 Task: Create a due date automation trigger when advanced on, on the wednesday after a card is due add fields without custom field "Resume" set to a number greater than 1 and greater than 10 at 11:00 AM.
Action: Mouse moved to (1382, 98)
Screenshot: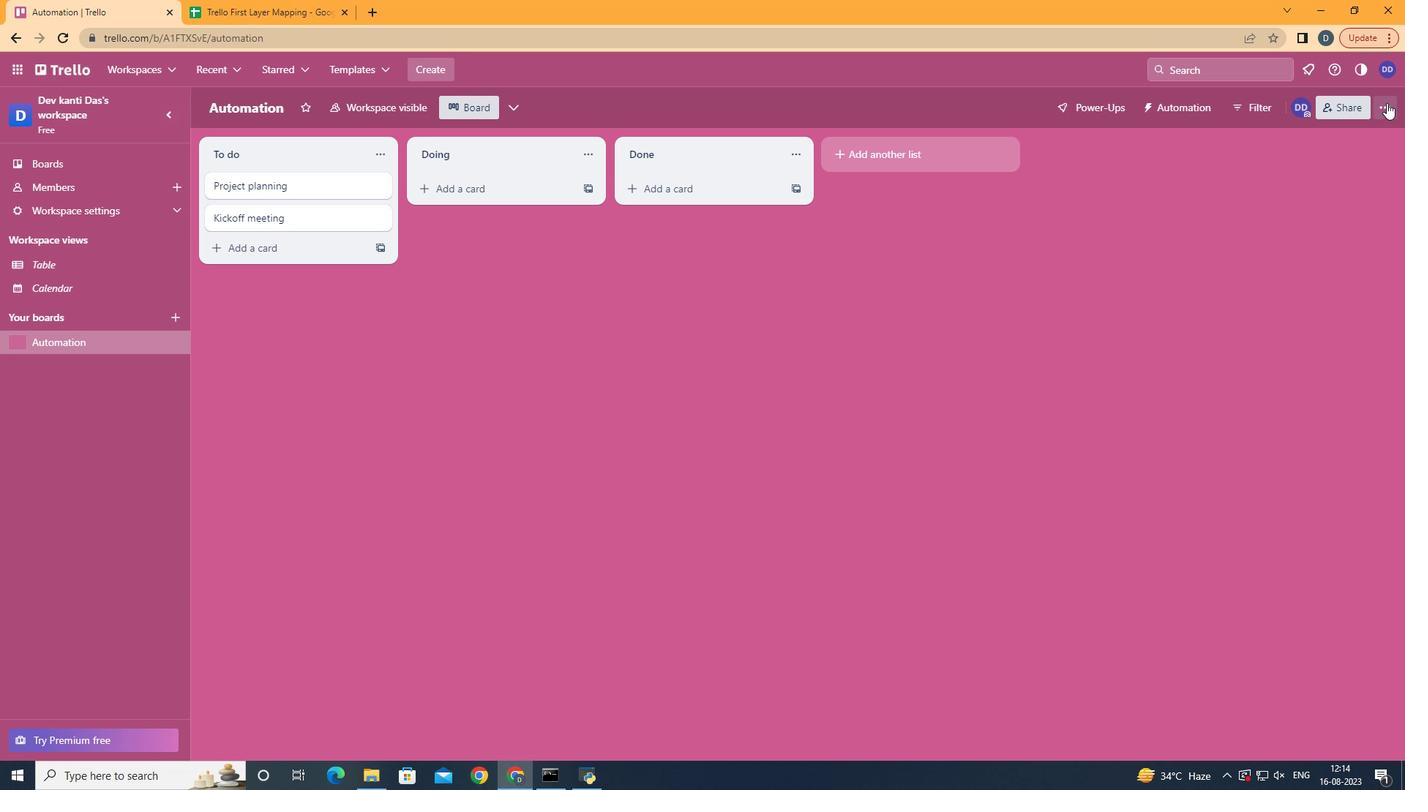 
Action: Mouse pressed left at (1382, 98)
Screenshot: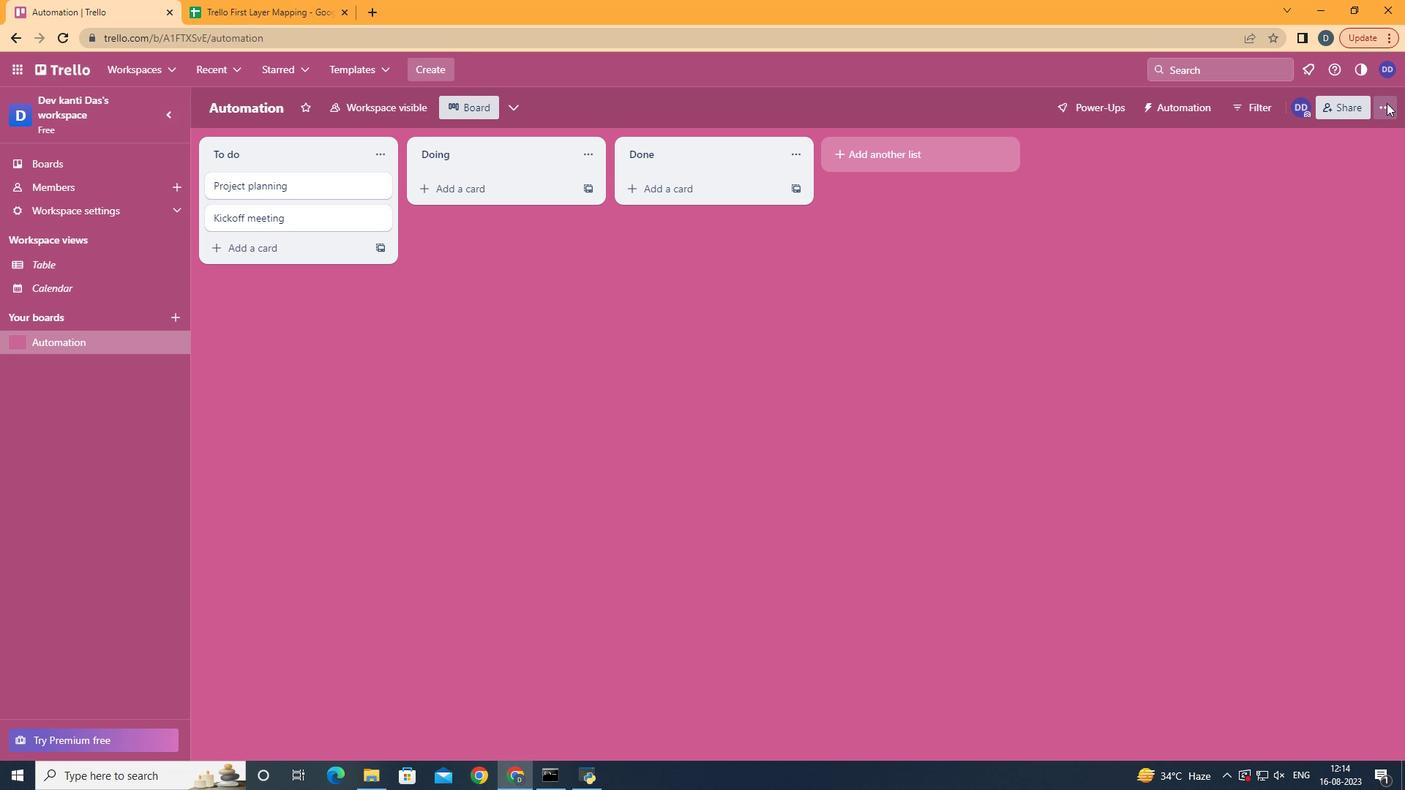
Action: Mouse moved to (1302, 298)
Screenshot: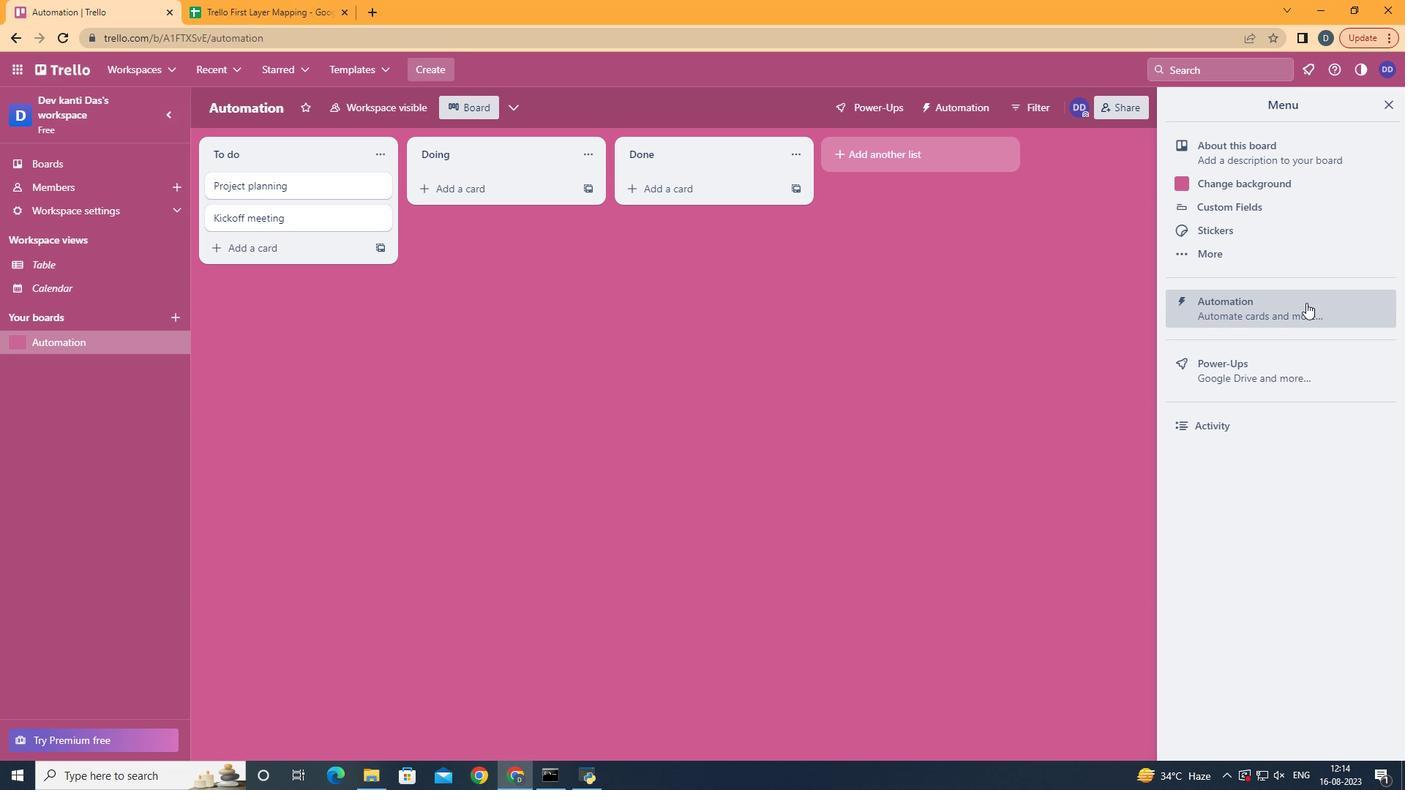 
Action: Mouse pressed left at (1302, 298)
Screenshot: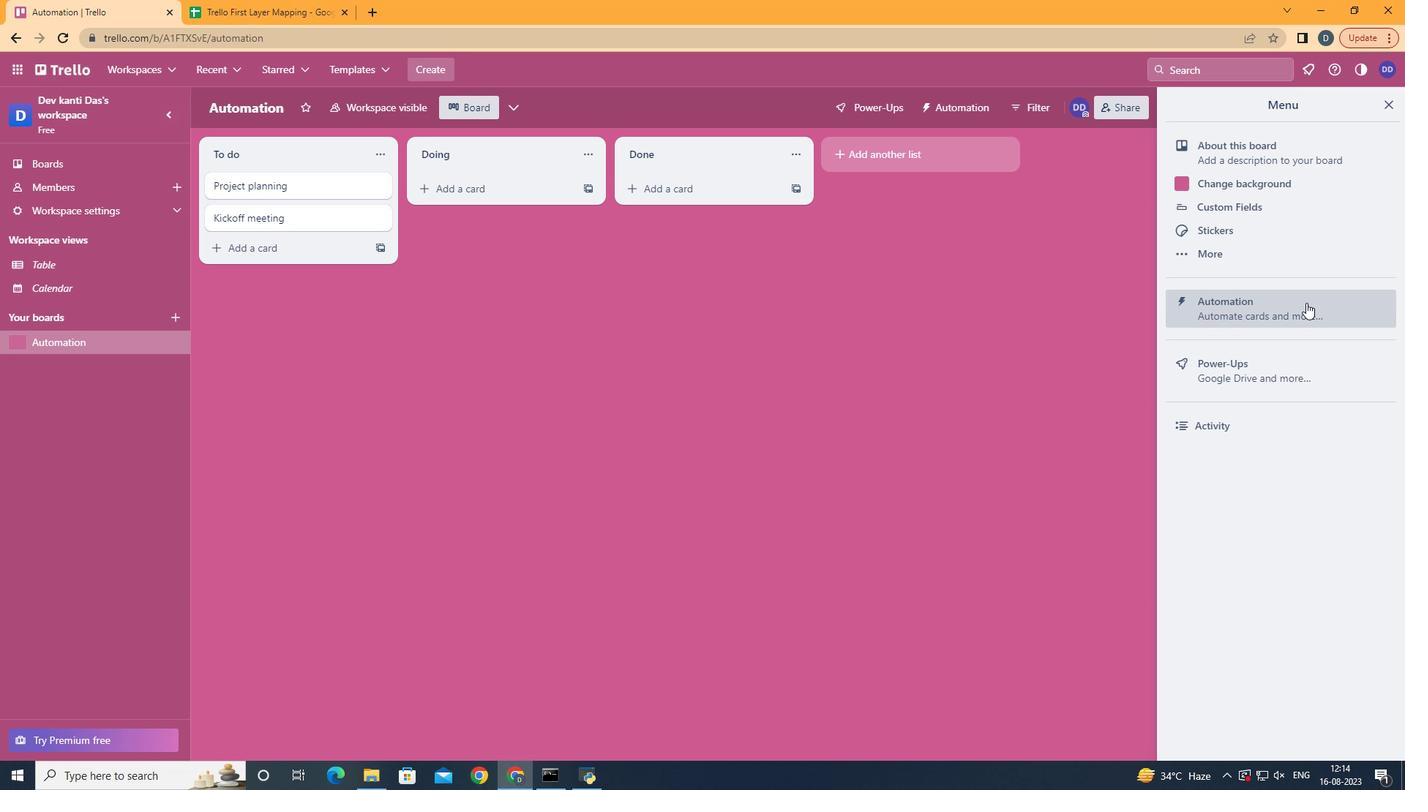 
Action: Mouse moved to (256, 285)
Screenshot: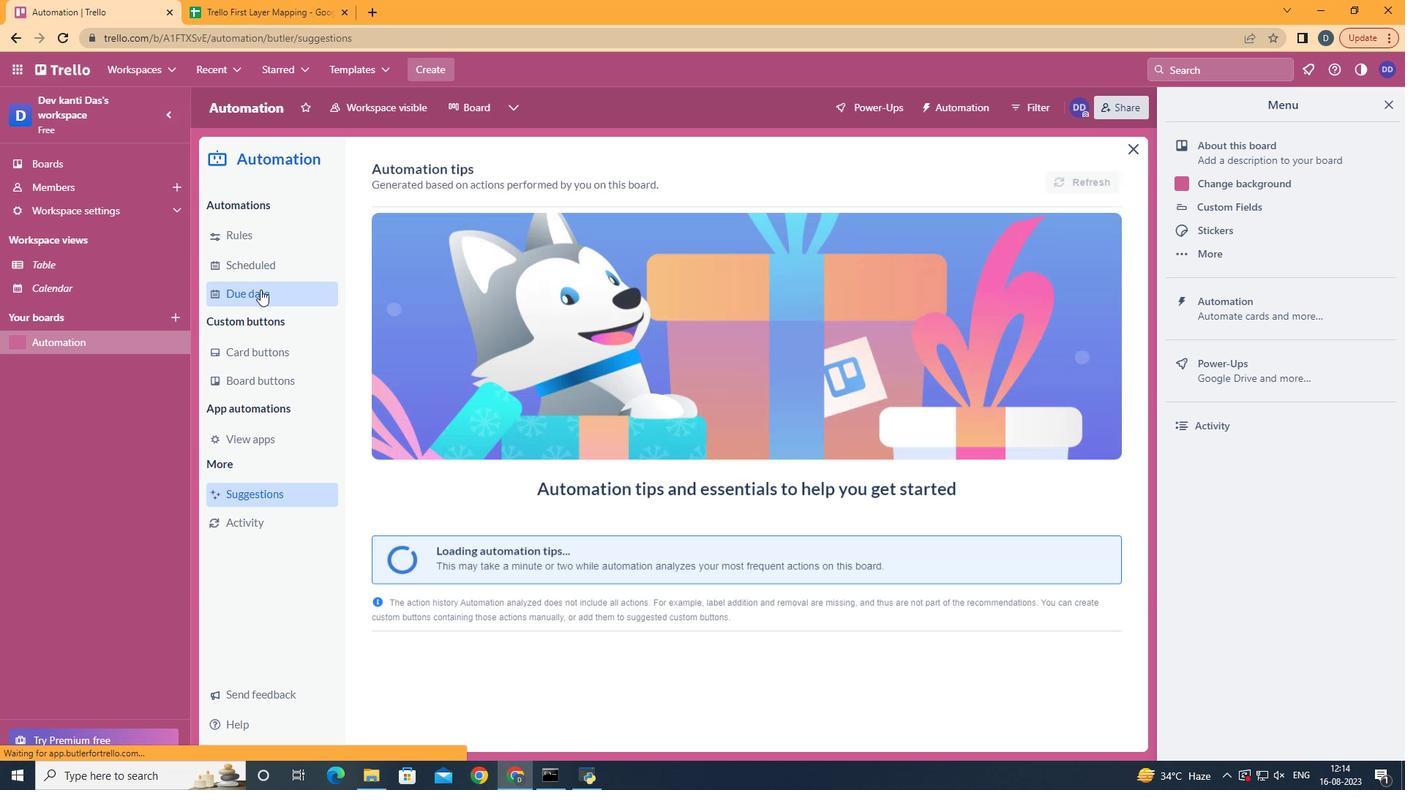 
Action: Mouse pressed left at (256, 285)
Screenshot: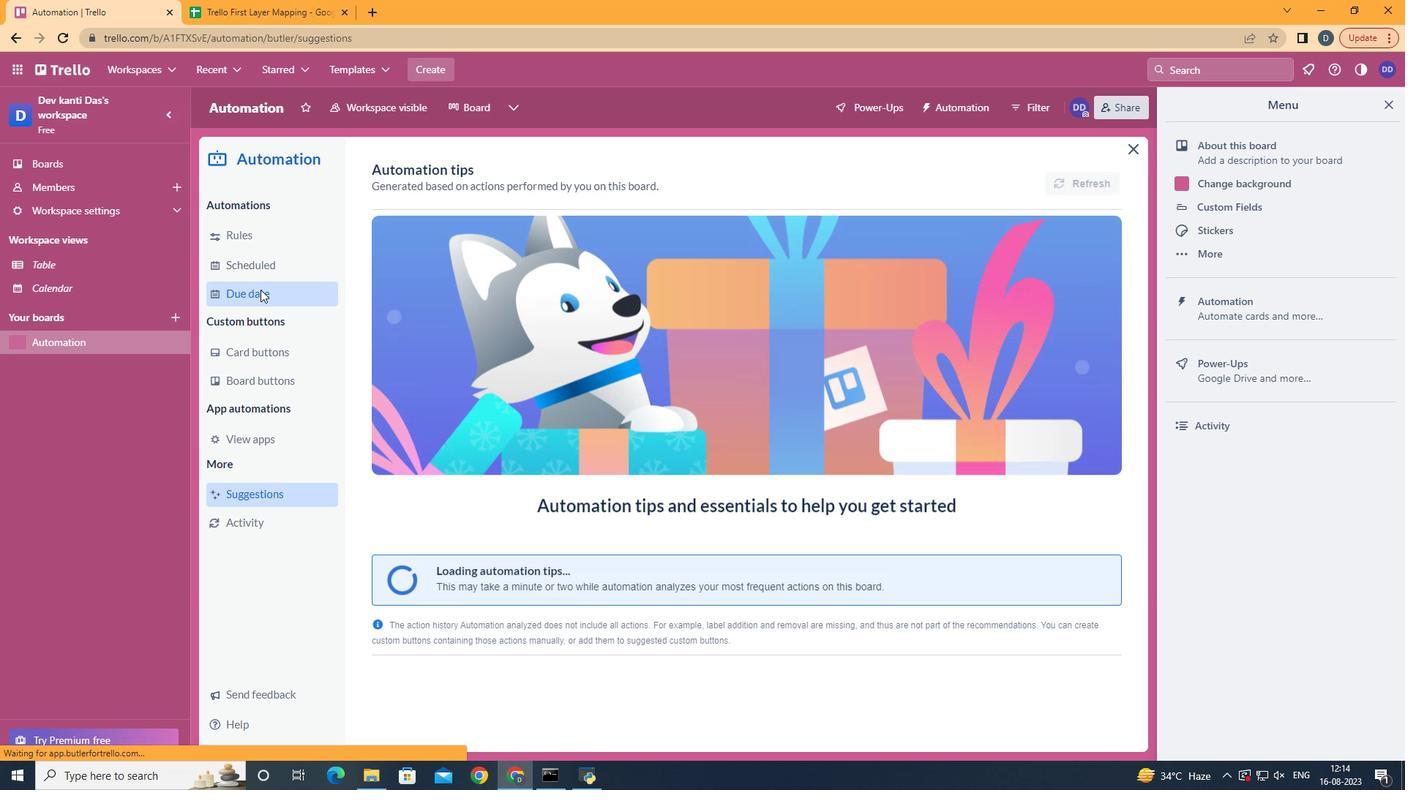 
Action: Mouse moved to (1028, 165)
Screenshot: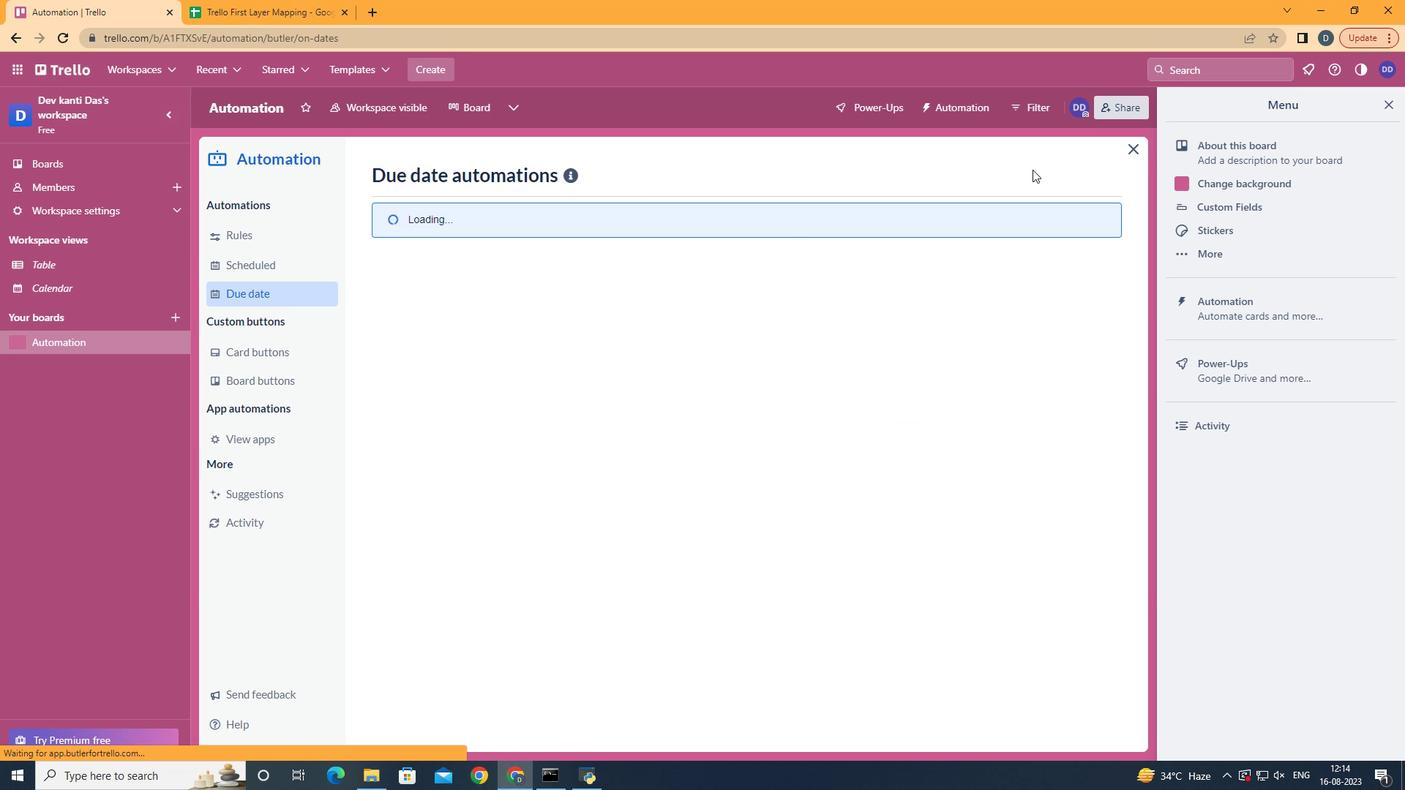 
Action: Mouse pressed left at (1028, 165)
Screenshot: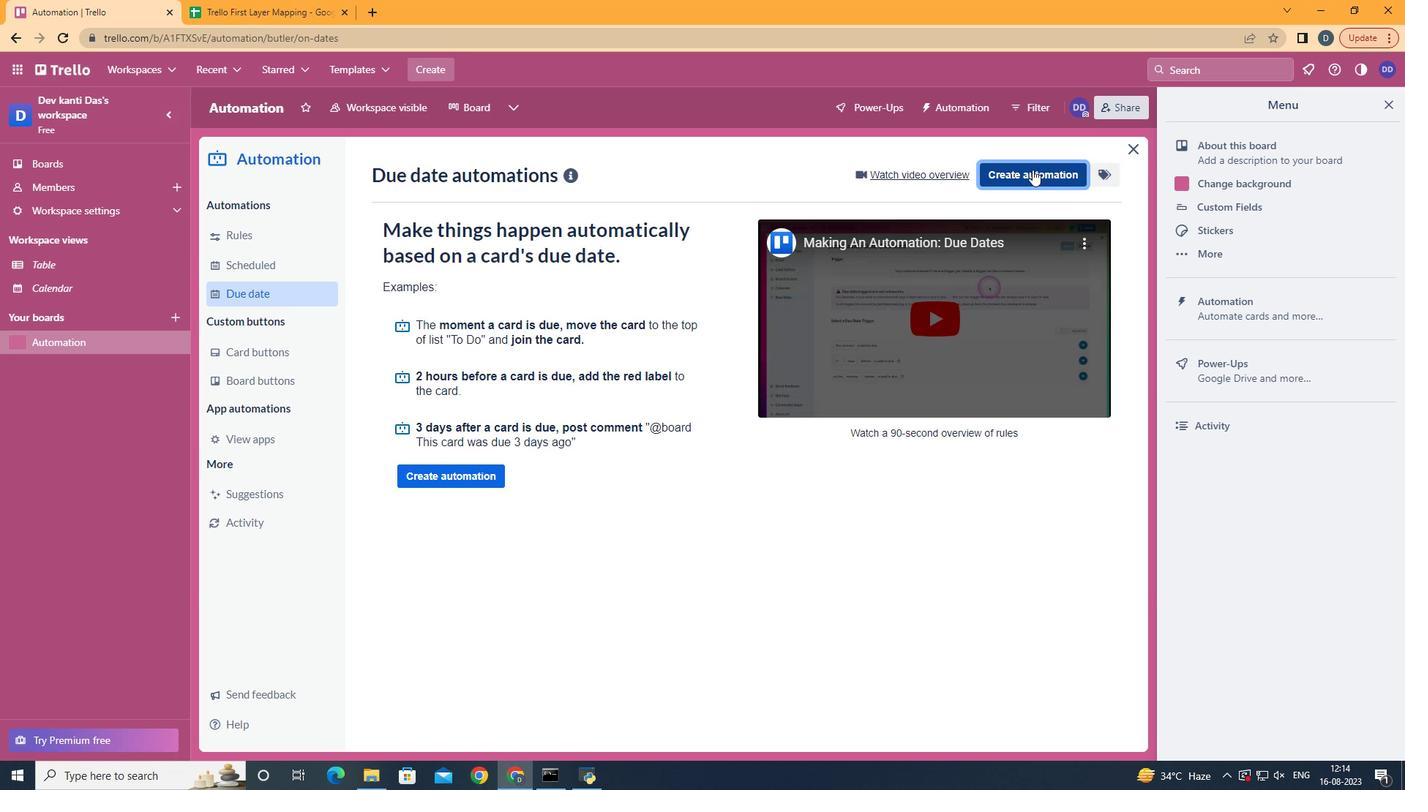 
Action: Mouse moved to (730, 321)
Screenshot: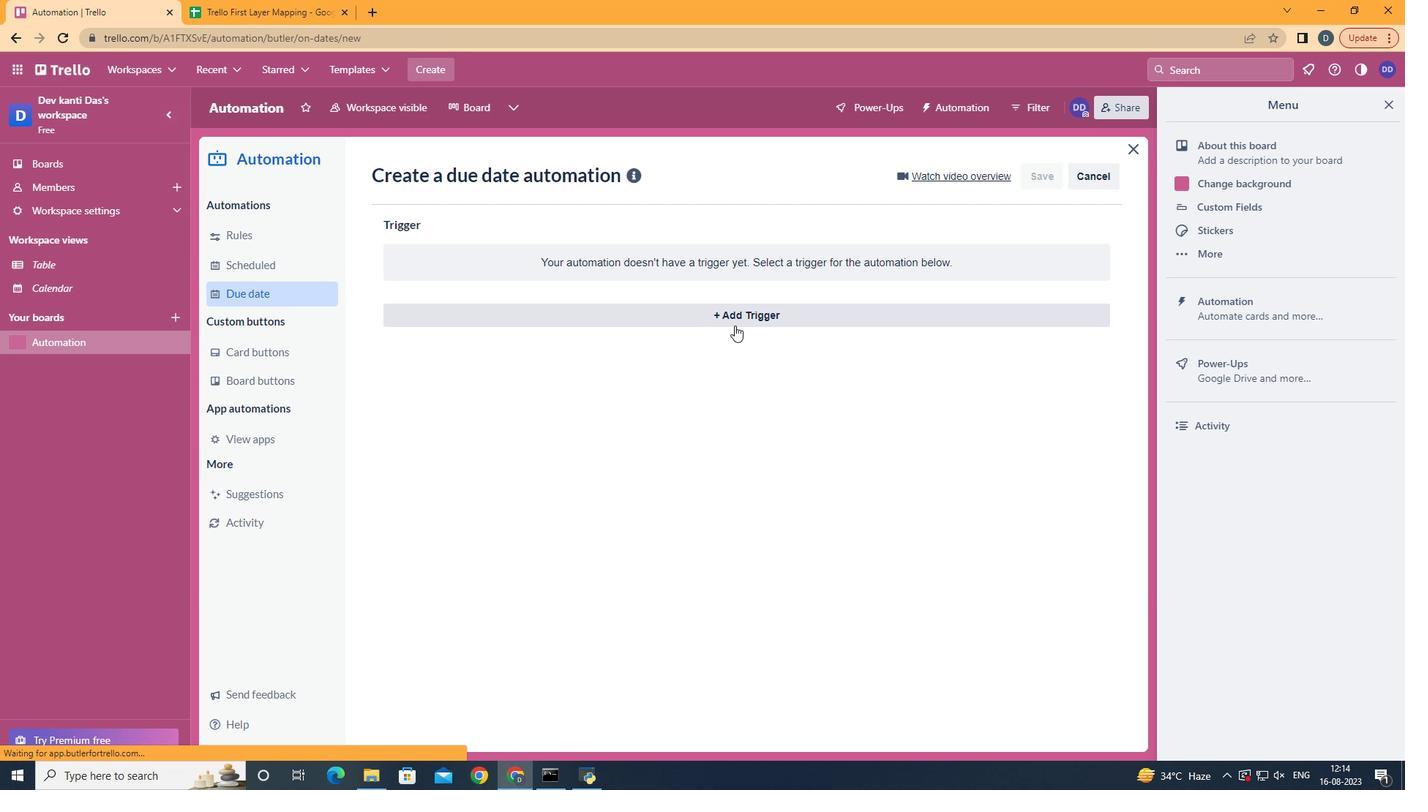 
Action: Mouse pressed left at (730, 321)
Screenshot: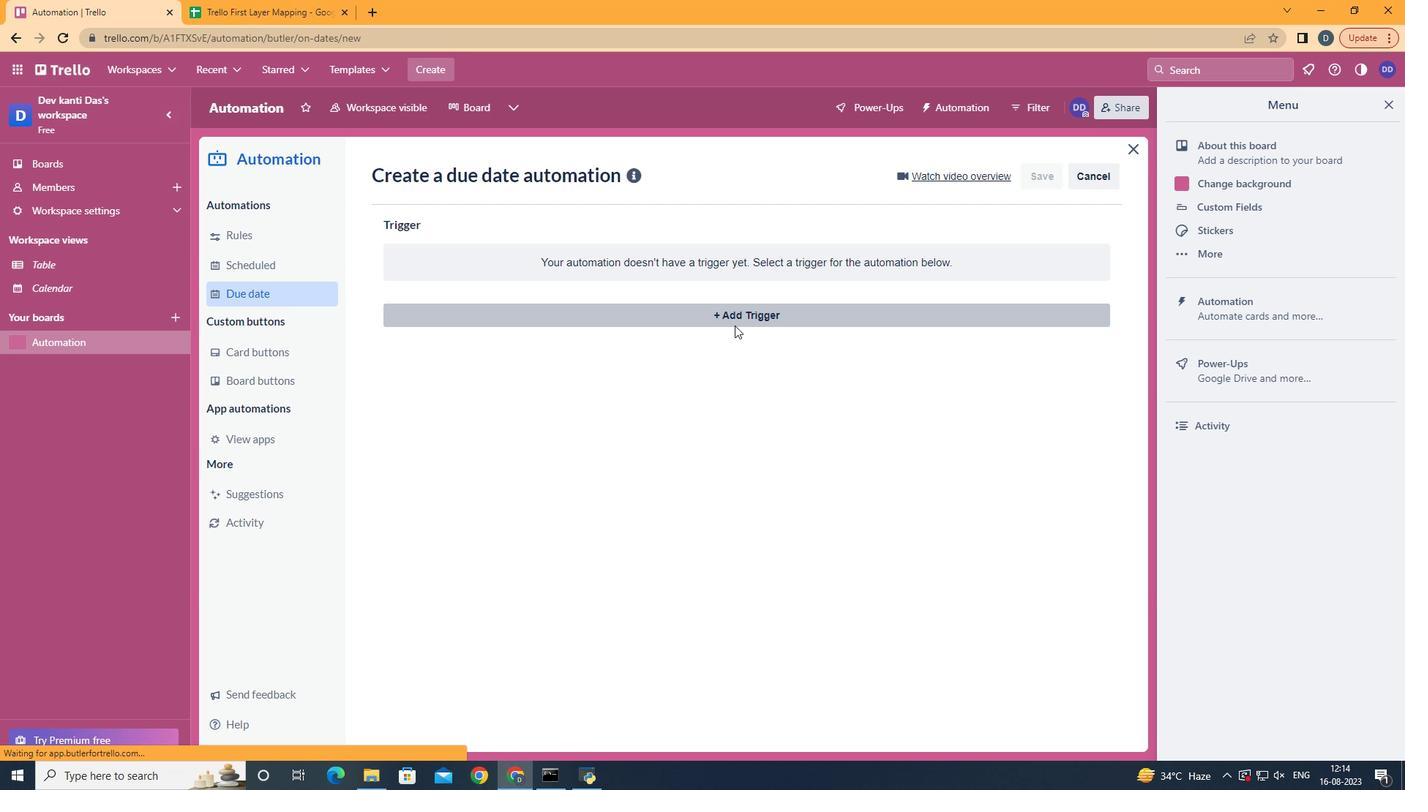 
Action: Mouse moved to (488, 439)
Screenshot: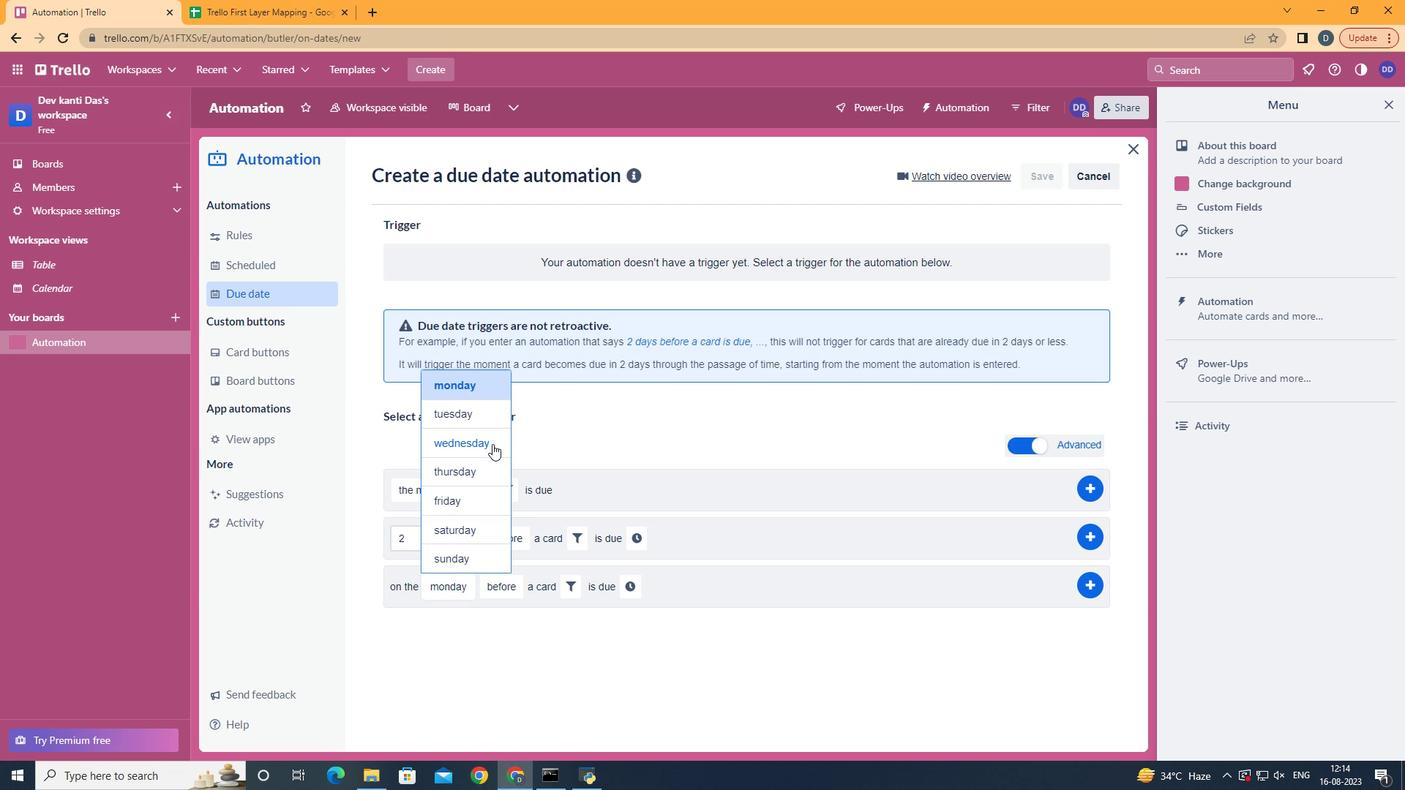 
Action: Mouse pressed left at (488, 439)
Screenshot: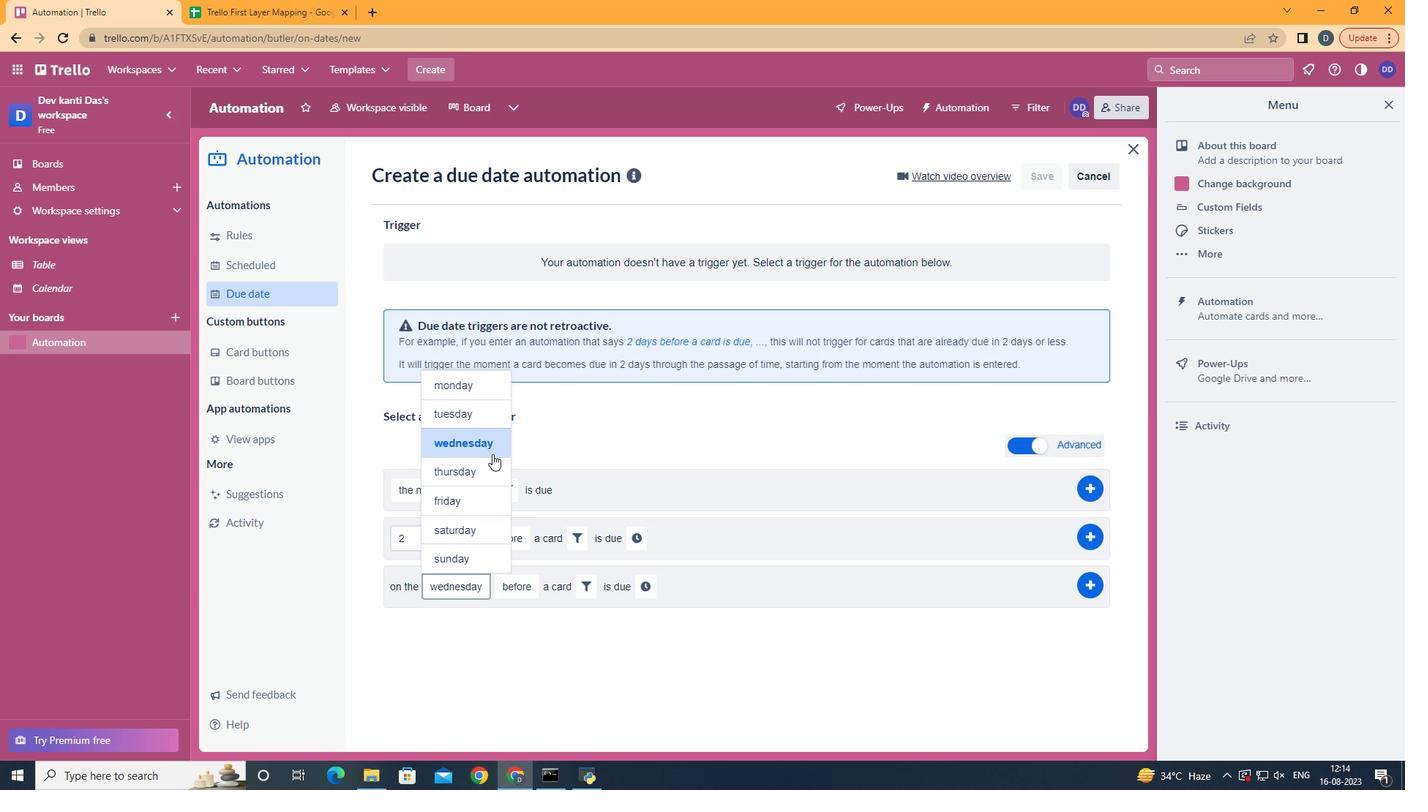 
Action: Mouse moved to (551, 630)
Screenshot: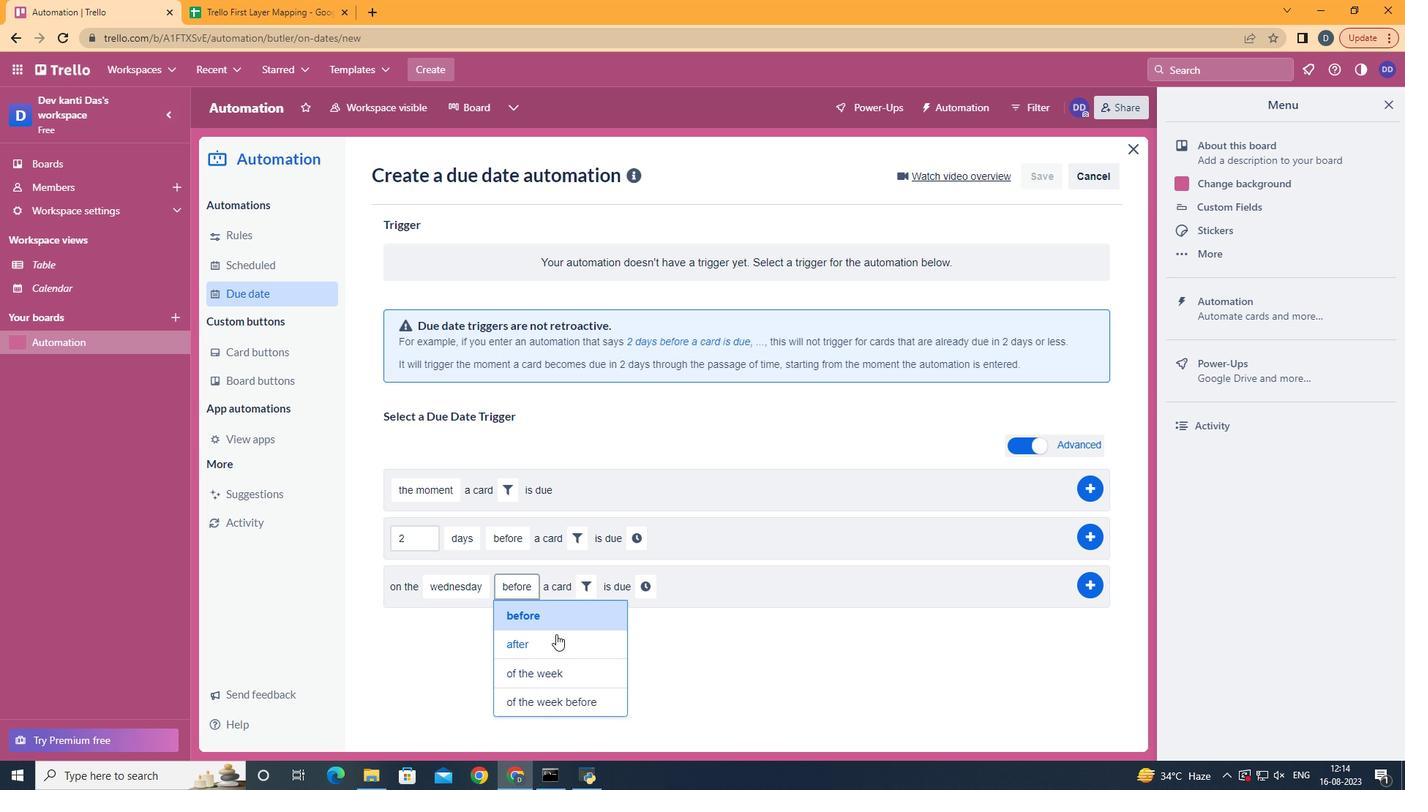 
Action: Mouse pressed left at (551, 630)
Screenshot: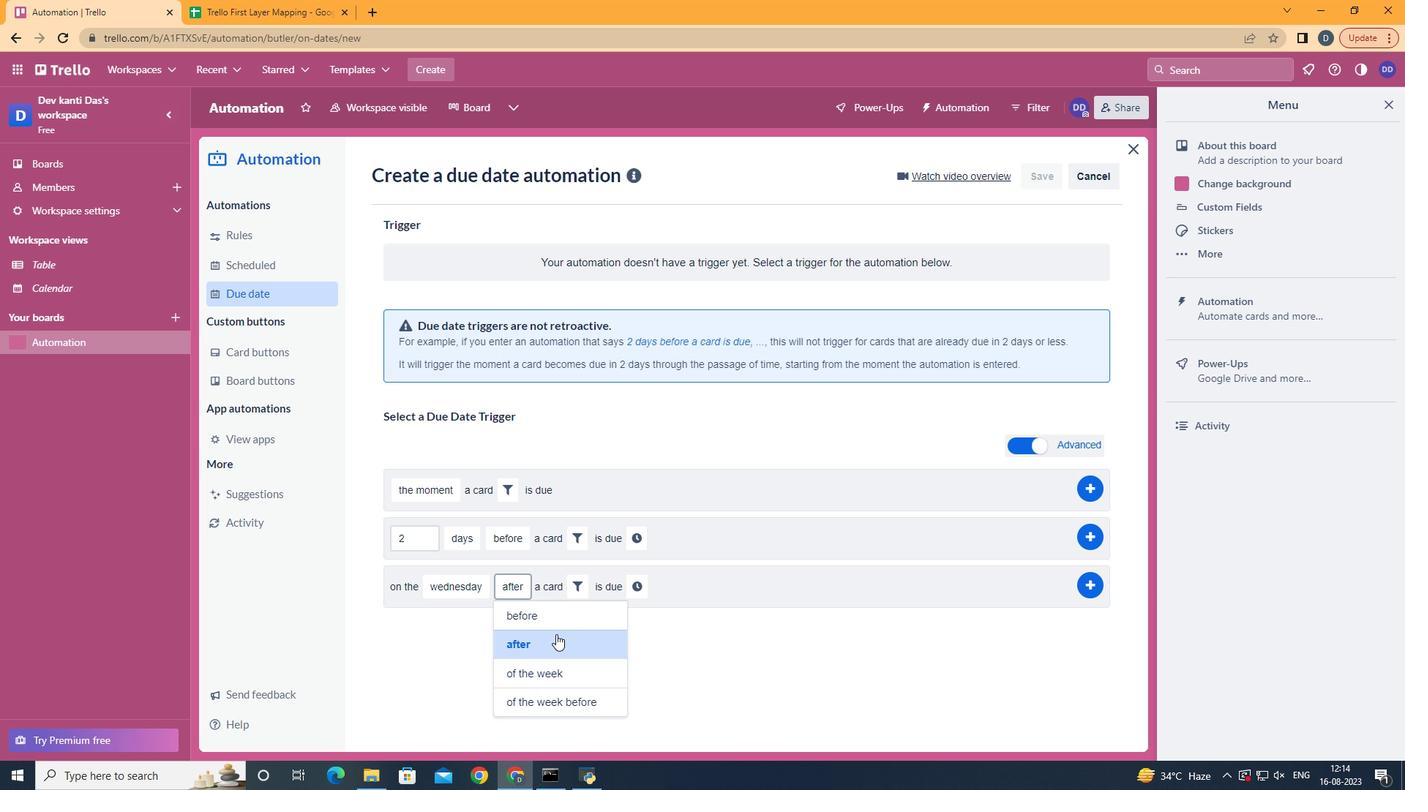 
Action: Mouse moved to (572, 584)
Screenshot: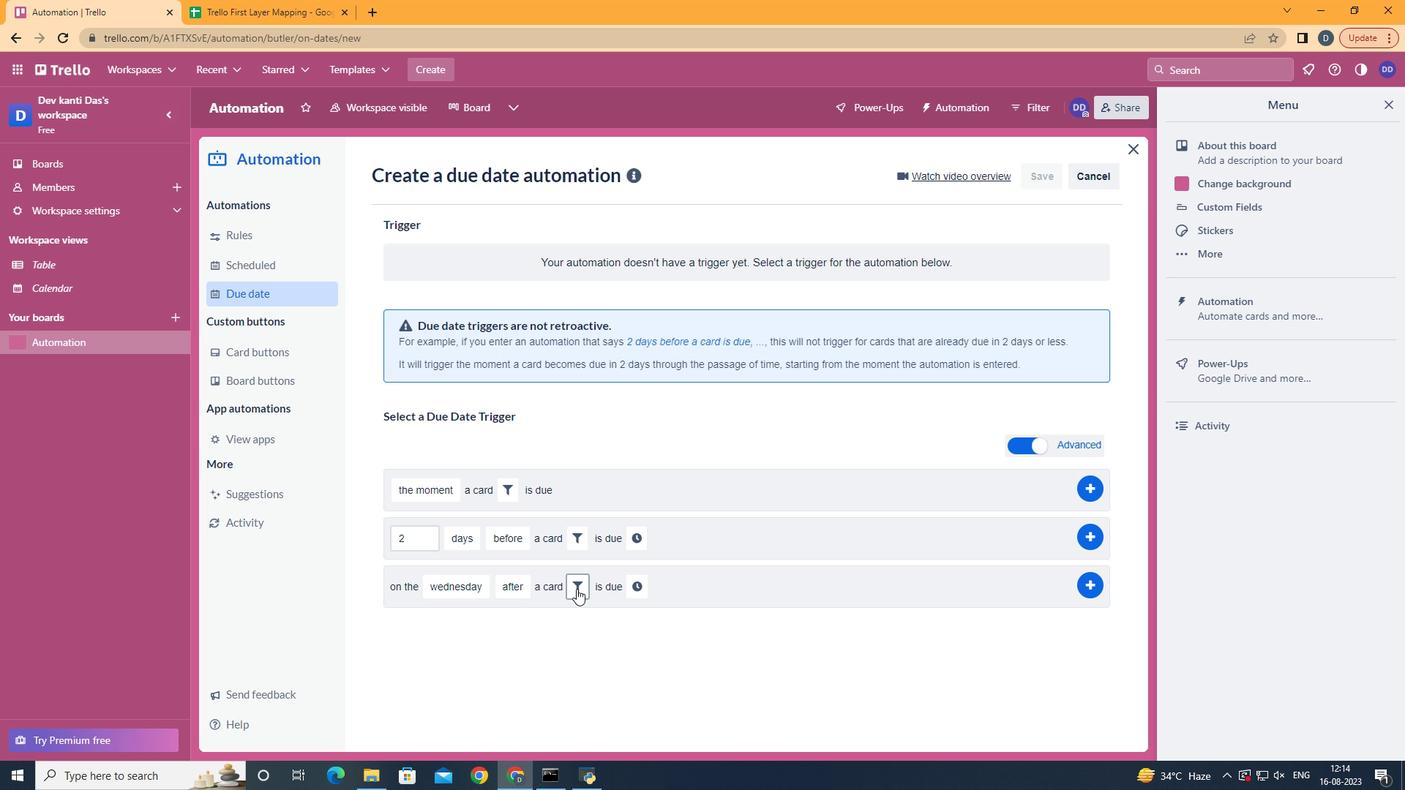 
Action: Mouse pressed left at (572, 584)
Screenshot: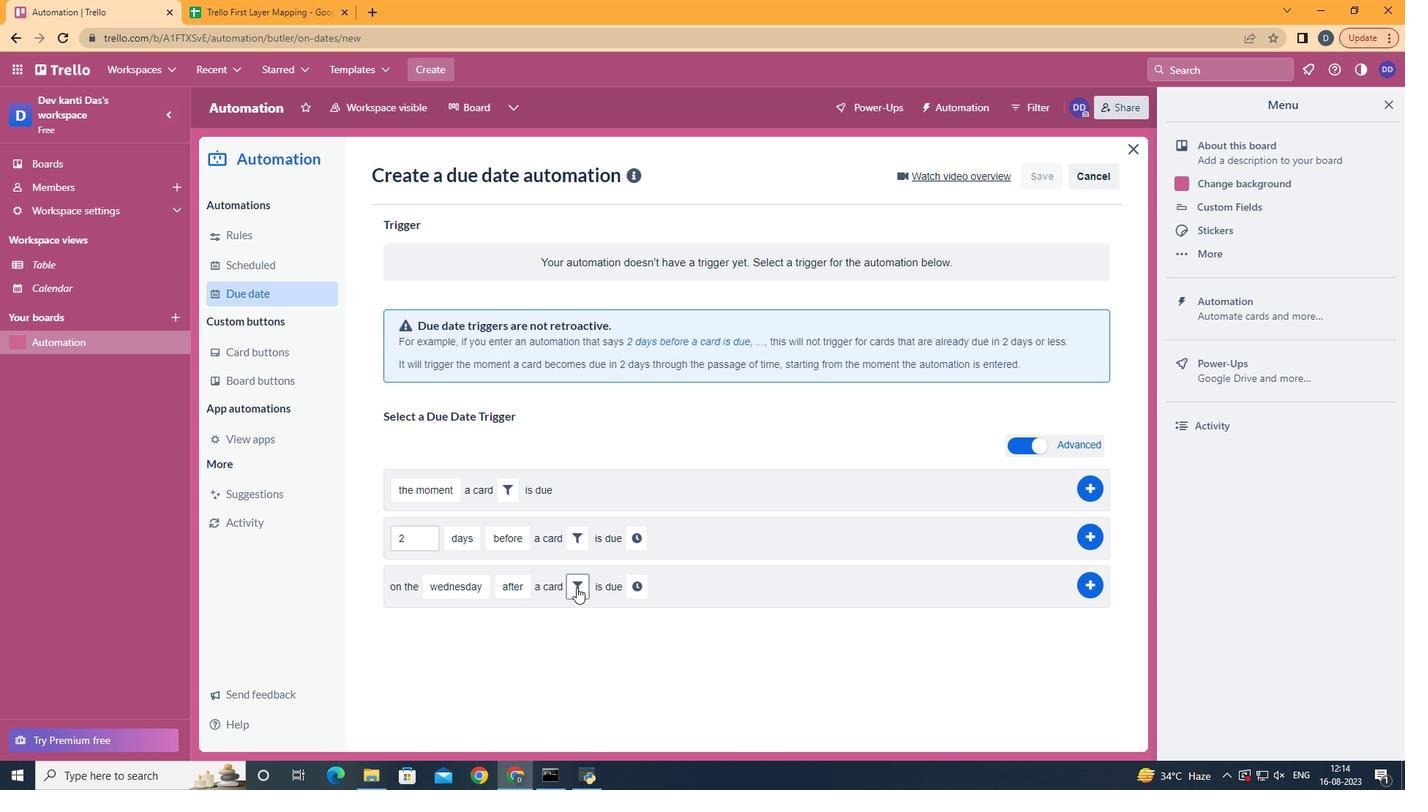 
Action: Mouse moved to (804, 626)
Screenshot: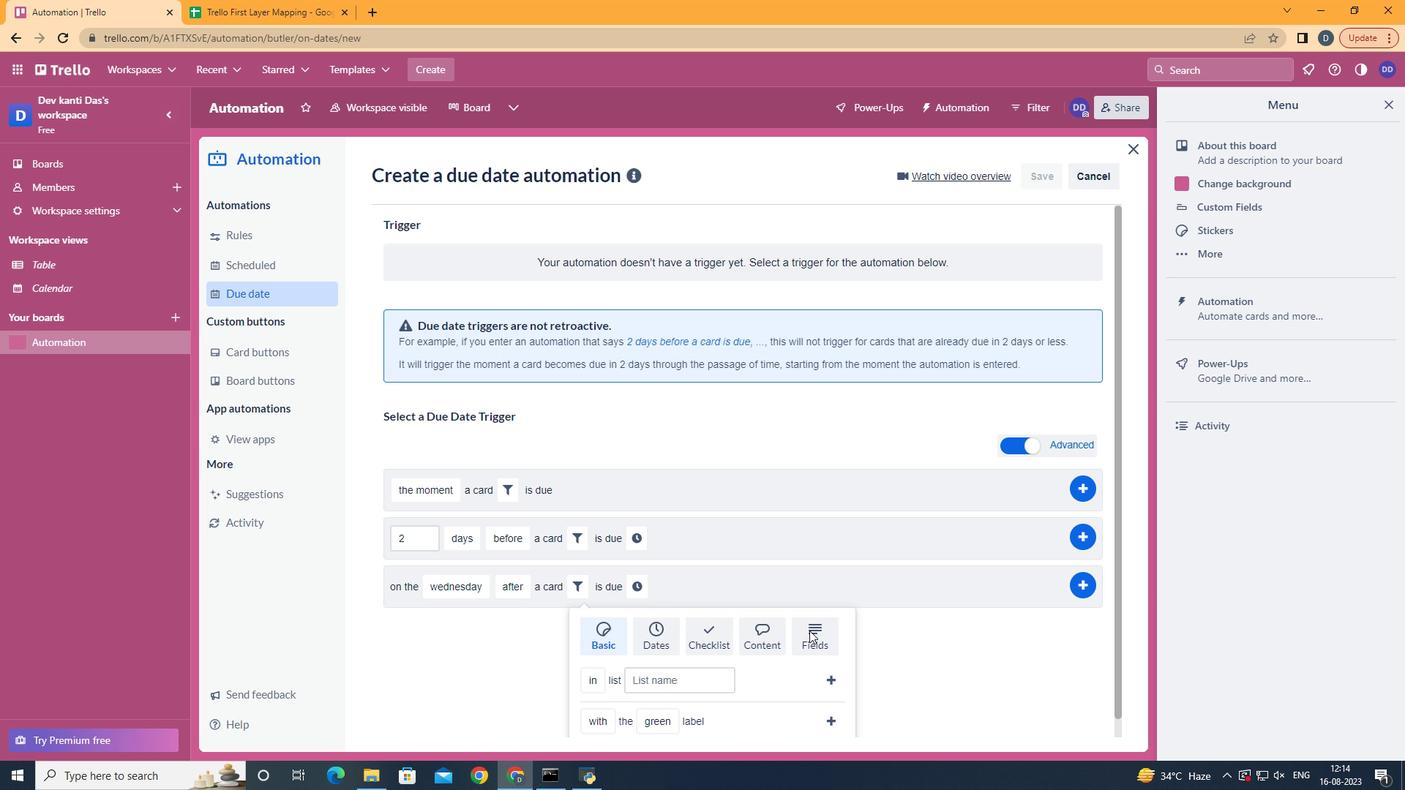 
Action: Mouse pressed left at (804, 626)
Screenshot: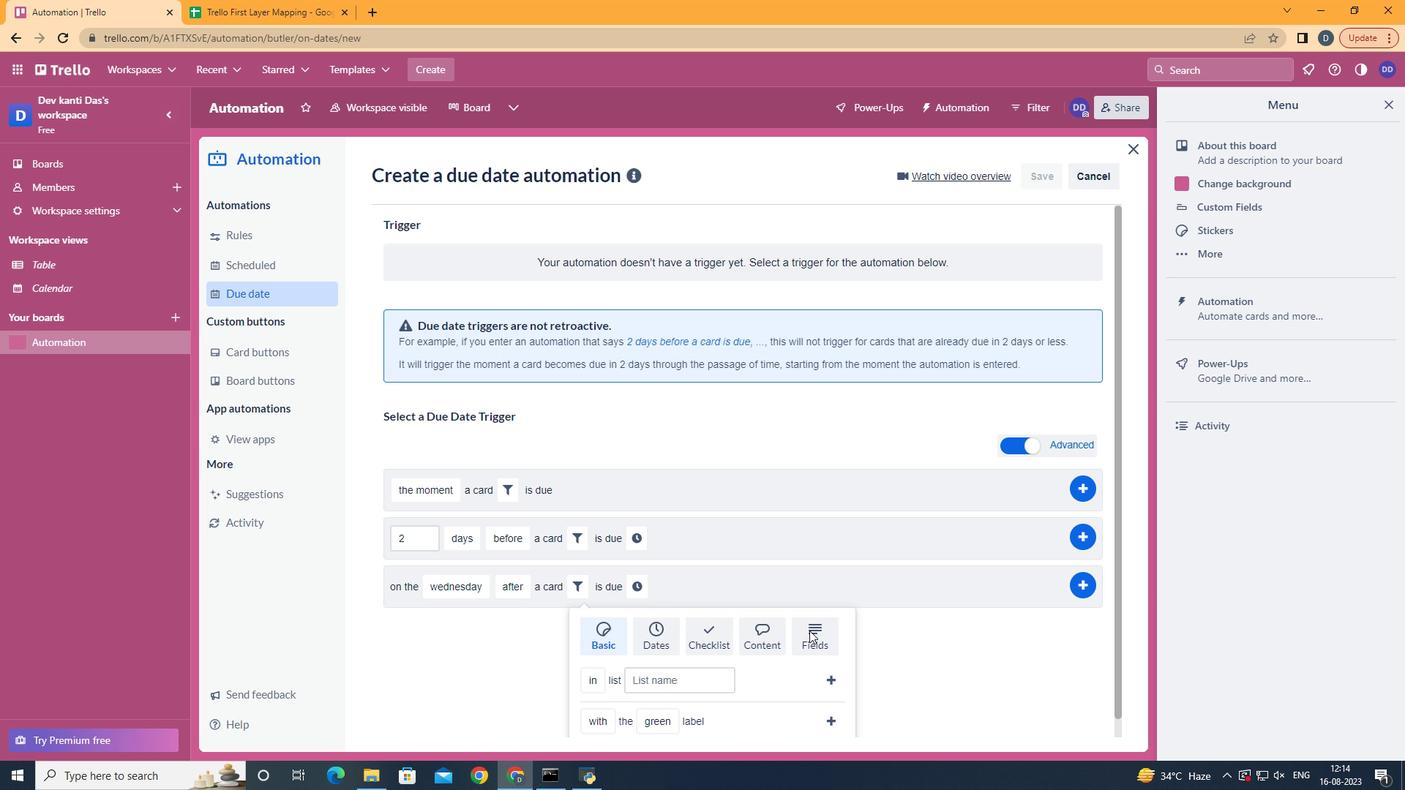
Action: Mouse moved to (805, 626)
Screenshot: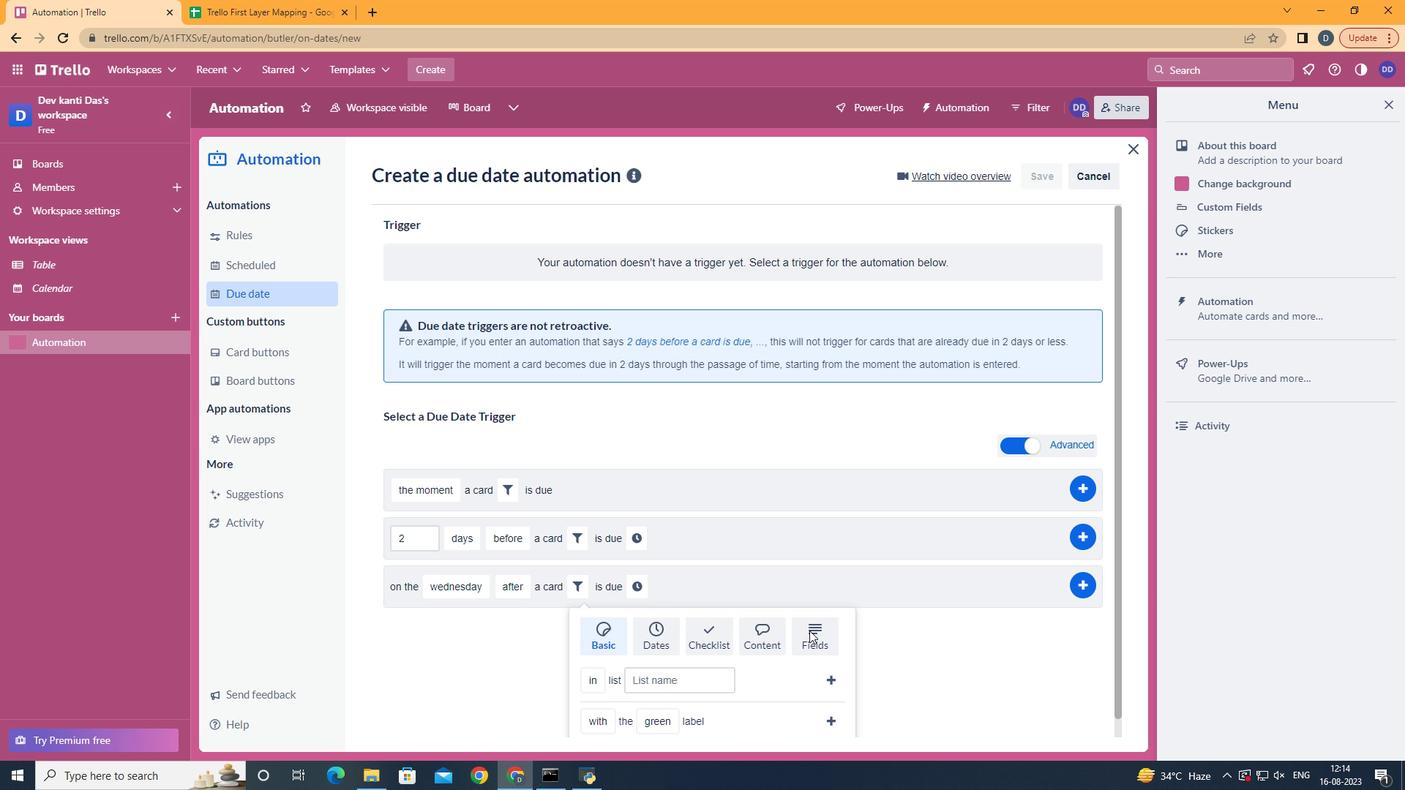 
Action: Mouse scrolled (805, 625) with delta (0, 0)
Screenshot: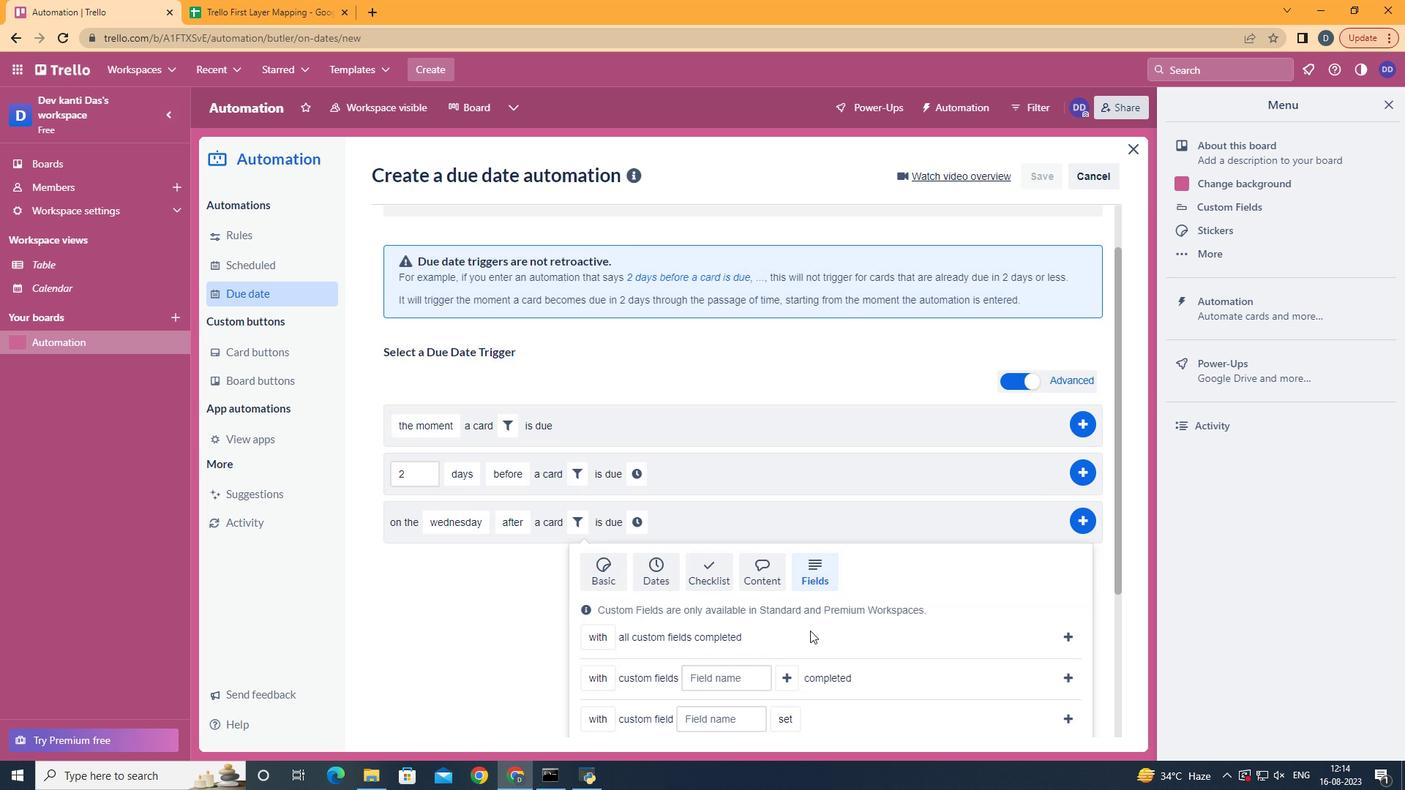 
Action: Mouse scrolled (805, 625) with delta (0, 0)
Screenshot: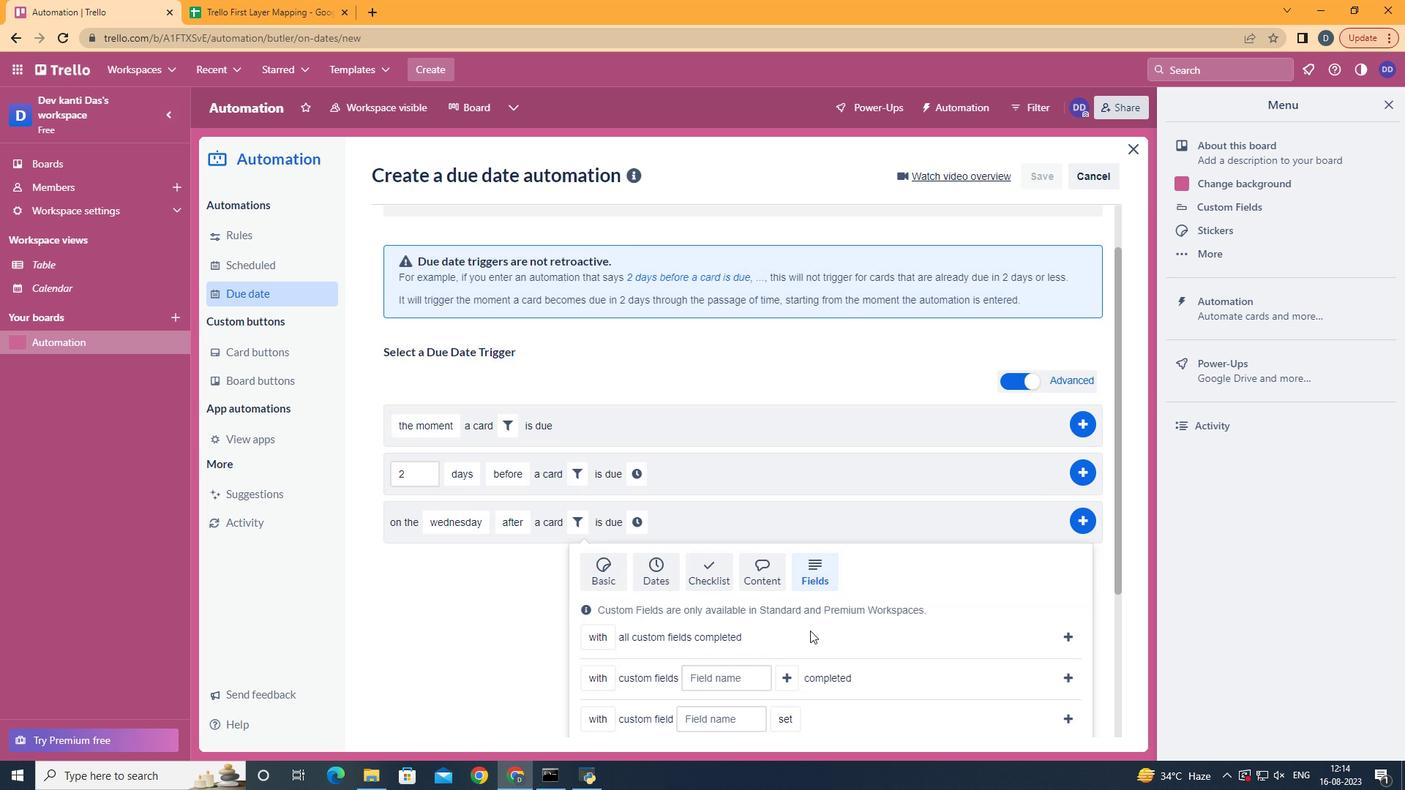 
Action: Mouse scrolled (805, 625) with delta (0, -1)
Screenshot: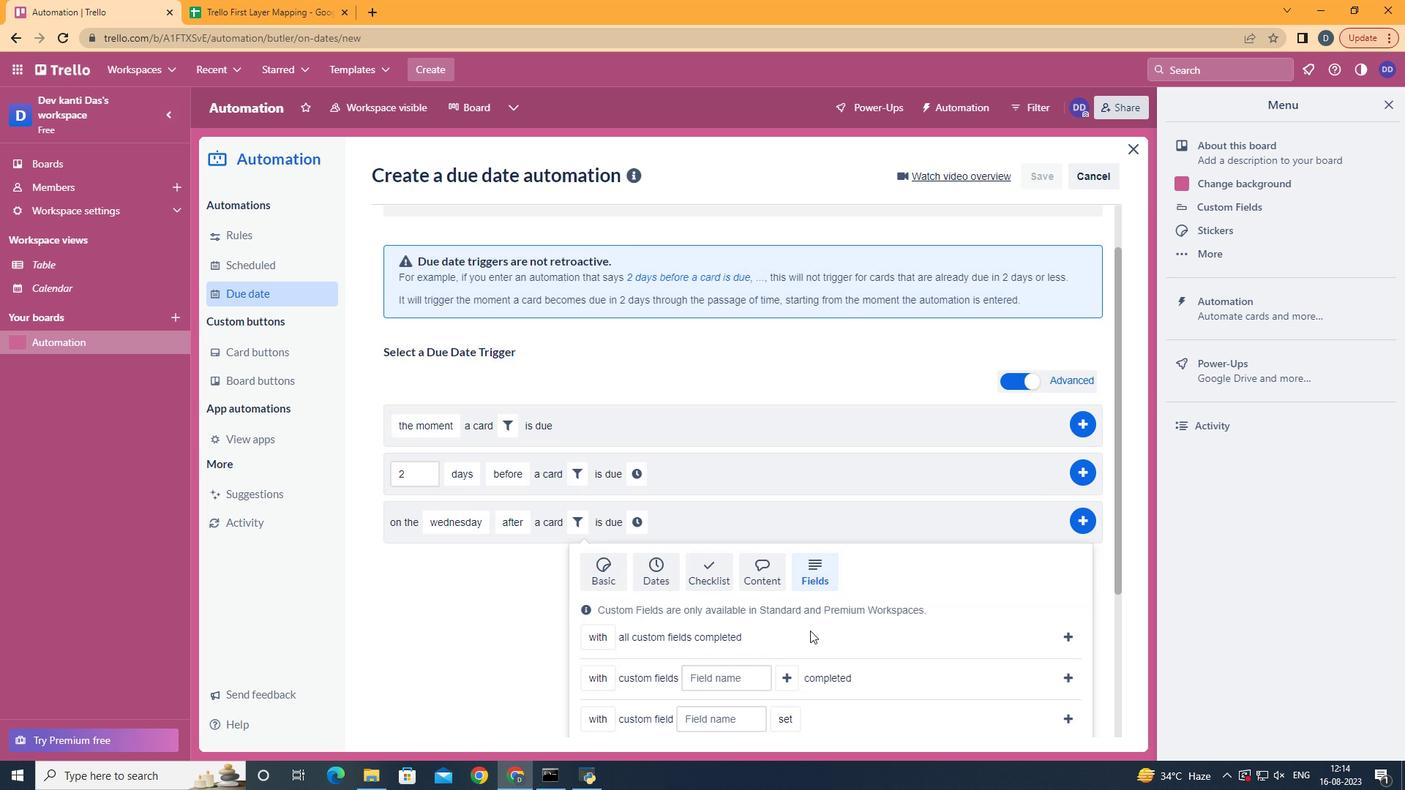 
Action: Mouse scrolled (805, 625) with delta (0, 0)
Screenshot: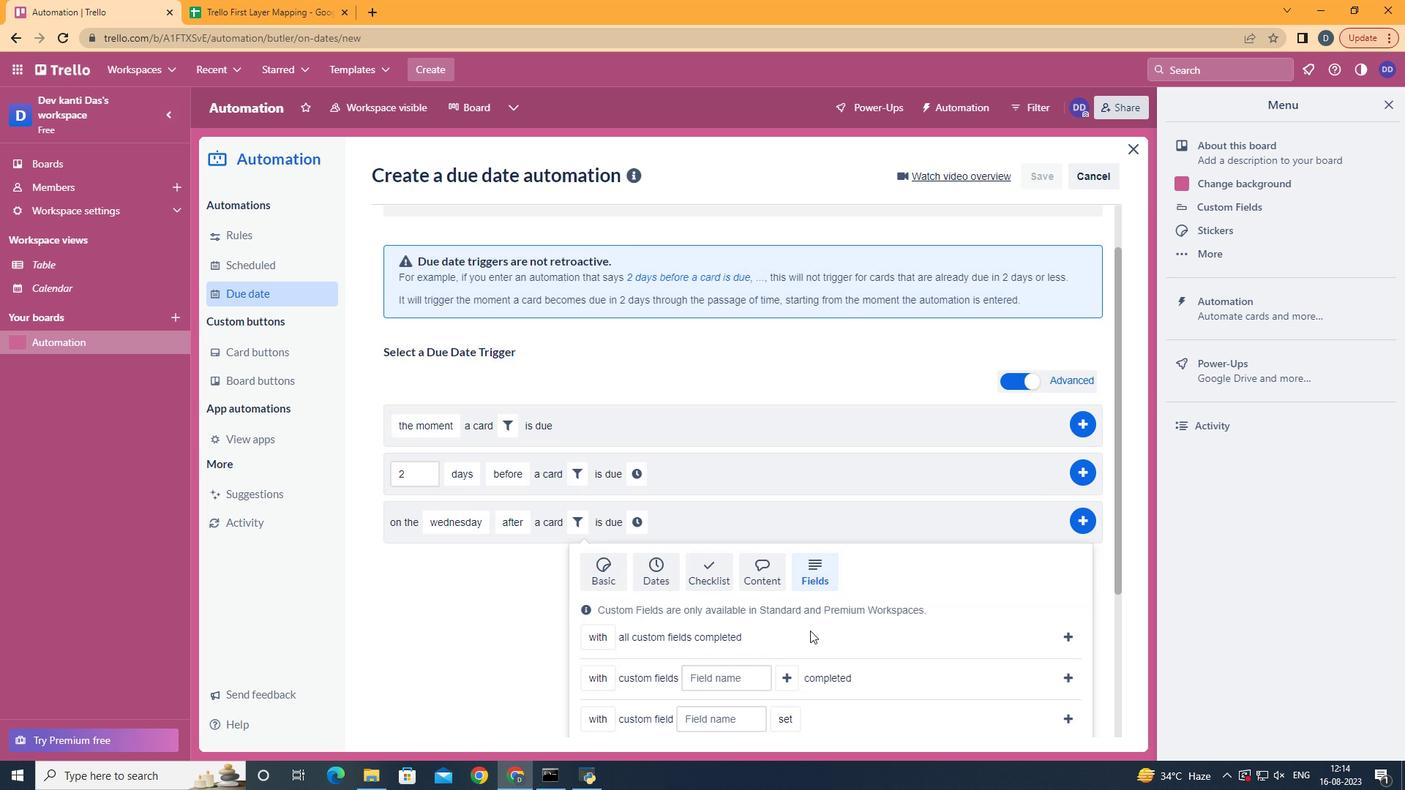 
Action: Mouse scrolled (805, 625) with delta (0, 0)
Screenshot: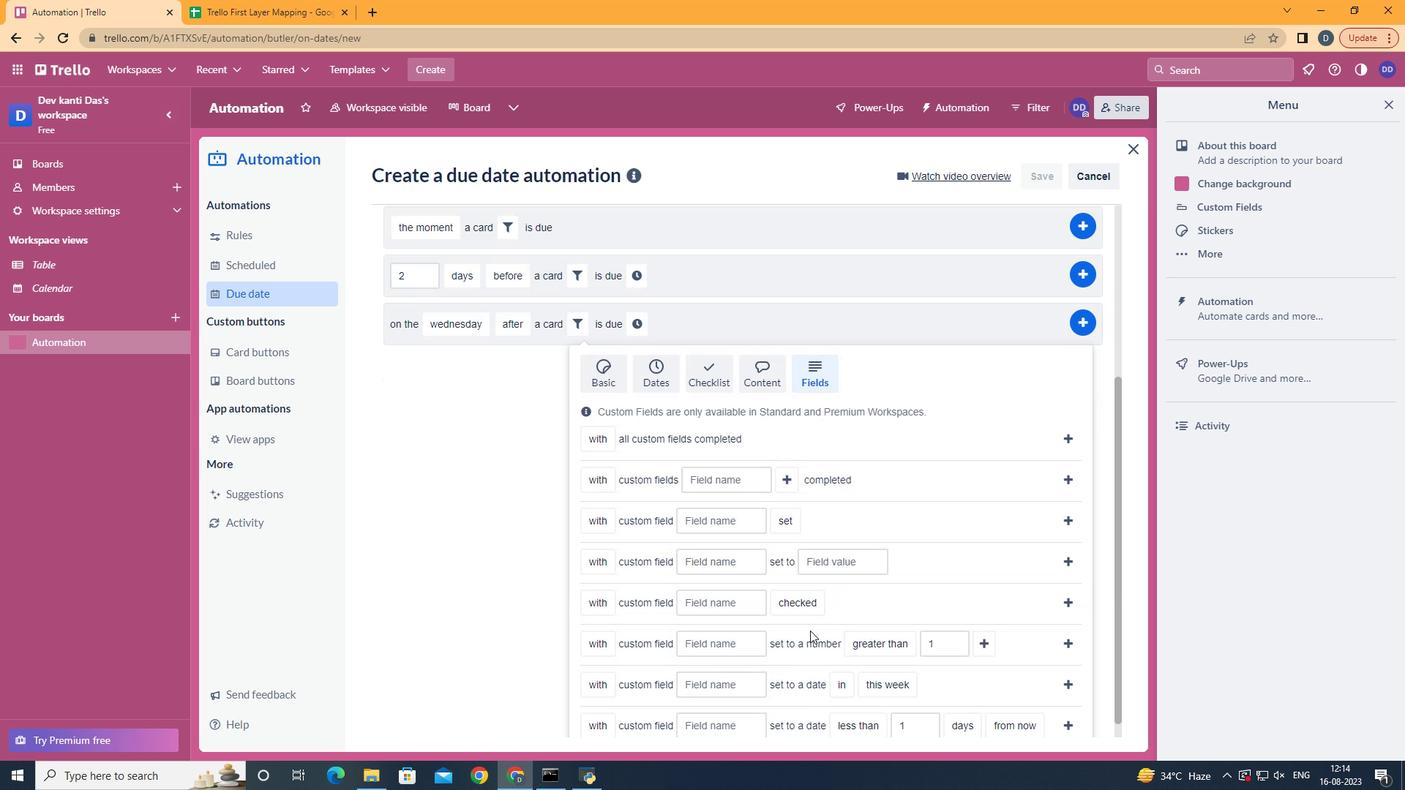 
Action: Mouse moved to (617, 678)
Screenshot: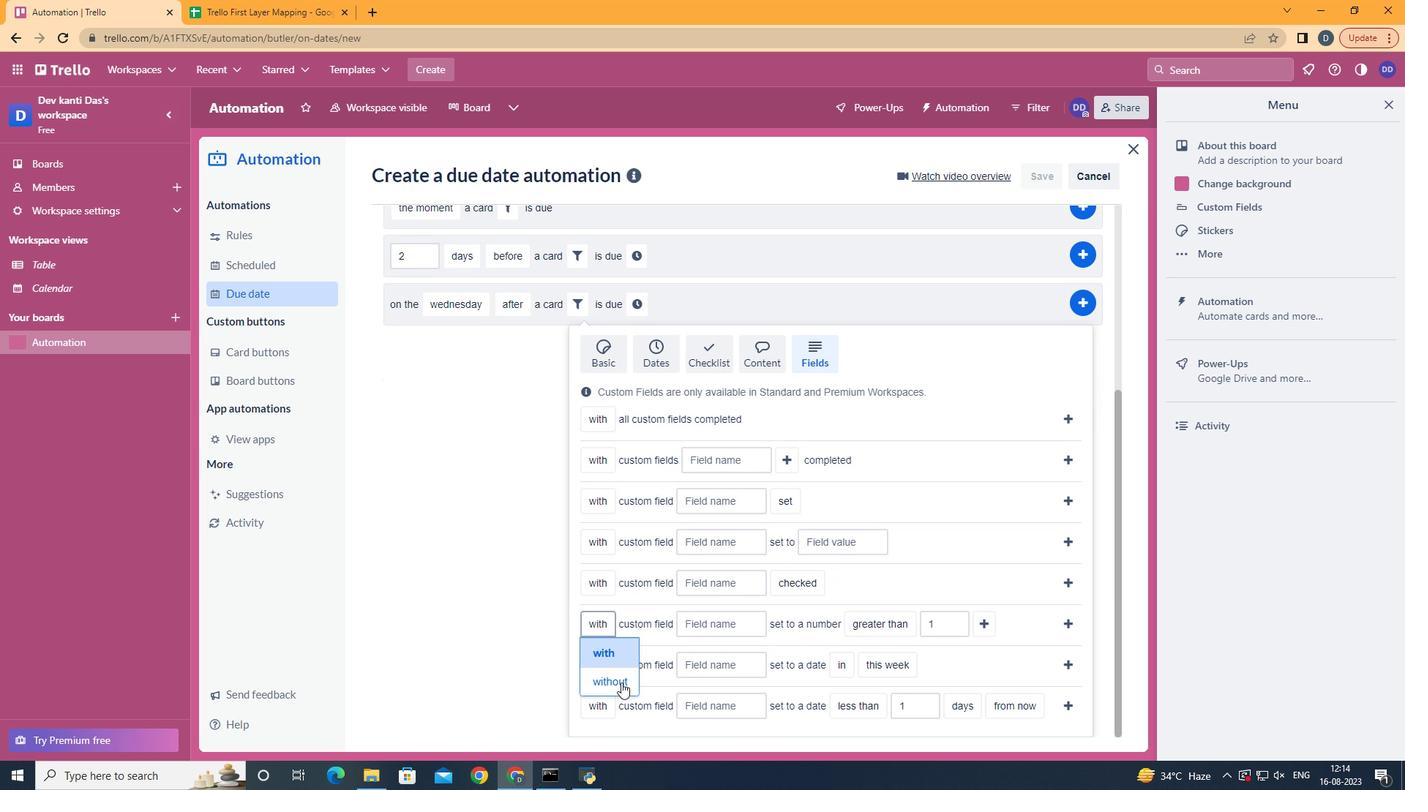 
Action: Mouse pressed left at (617, 678)
Screenshot: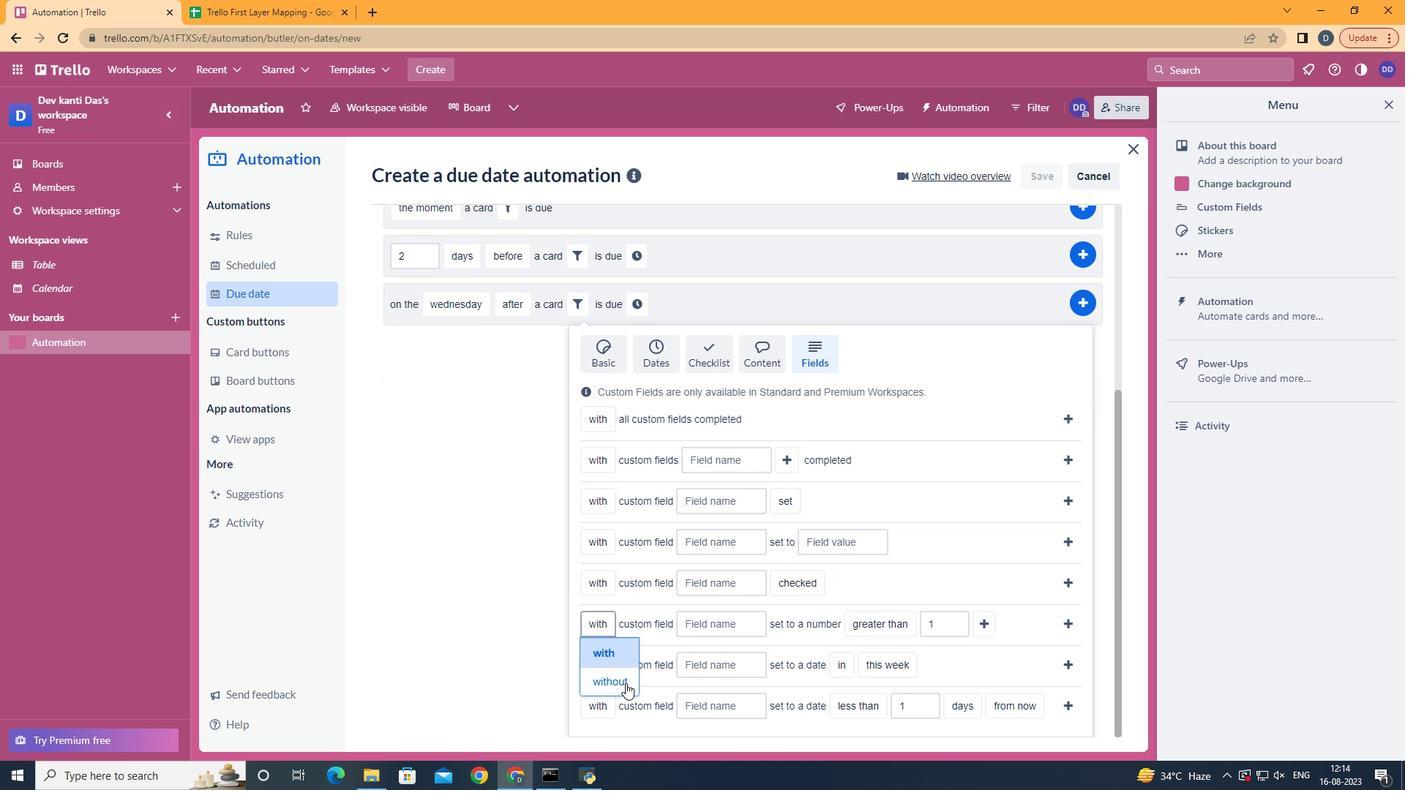 
Action: Mouse moved to (724, 628)
Screenshot: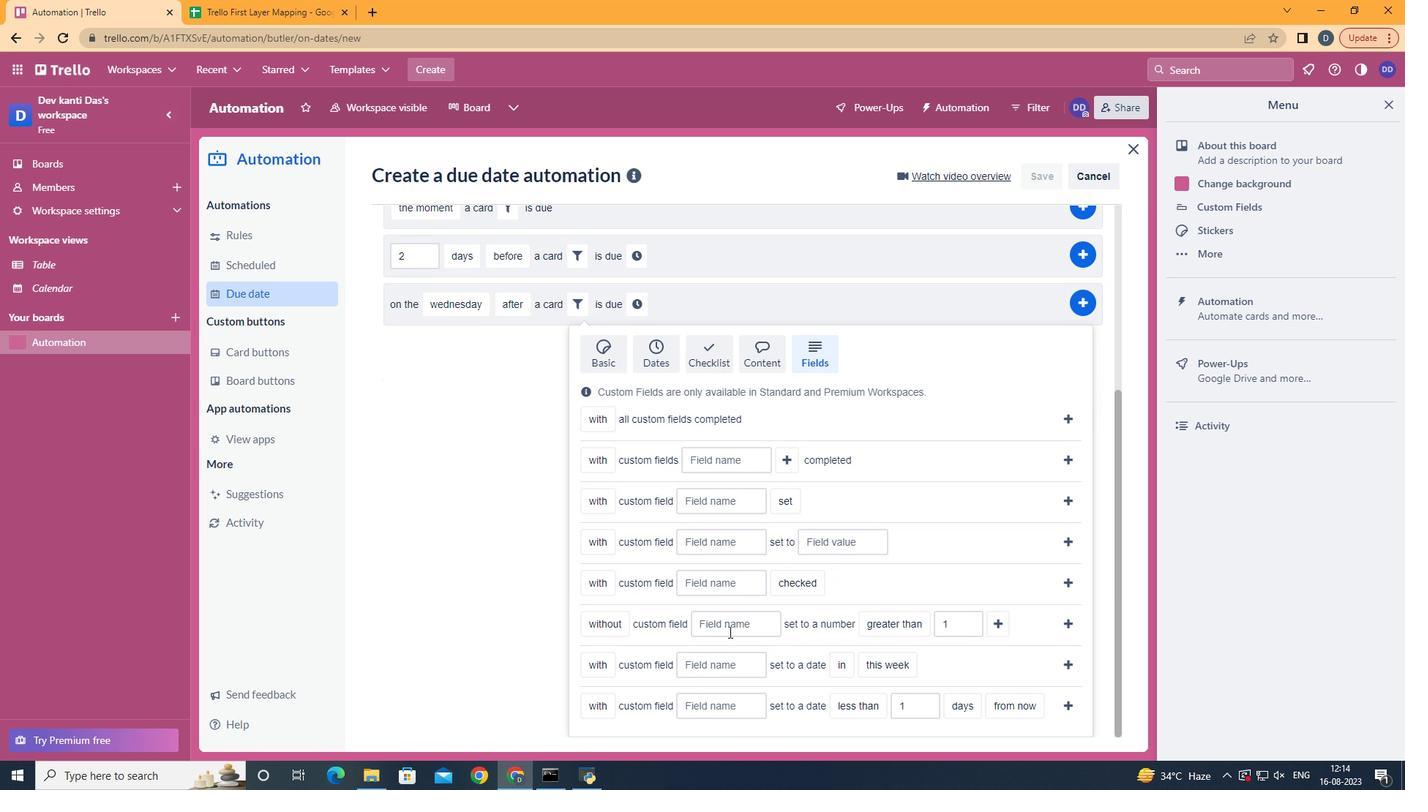 
Action: Mouse pressed left at (724, 628)
Screenshot: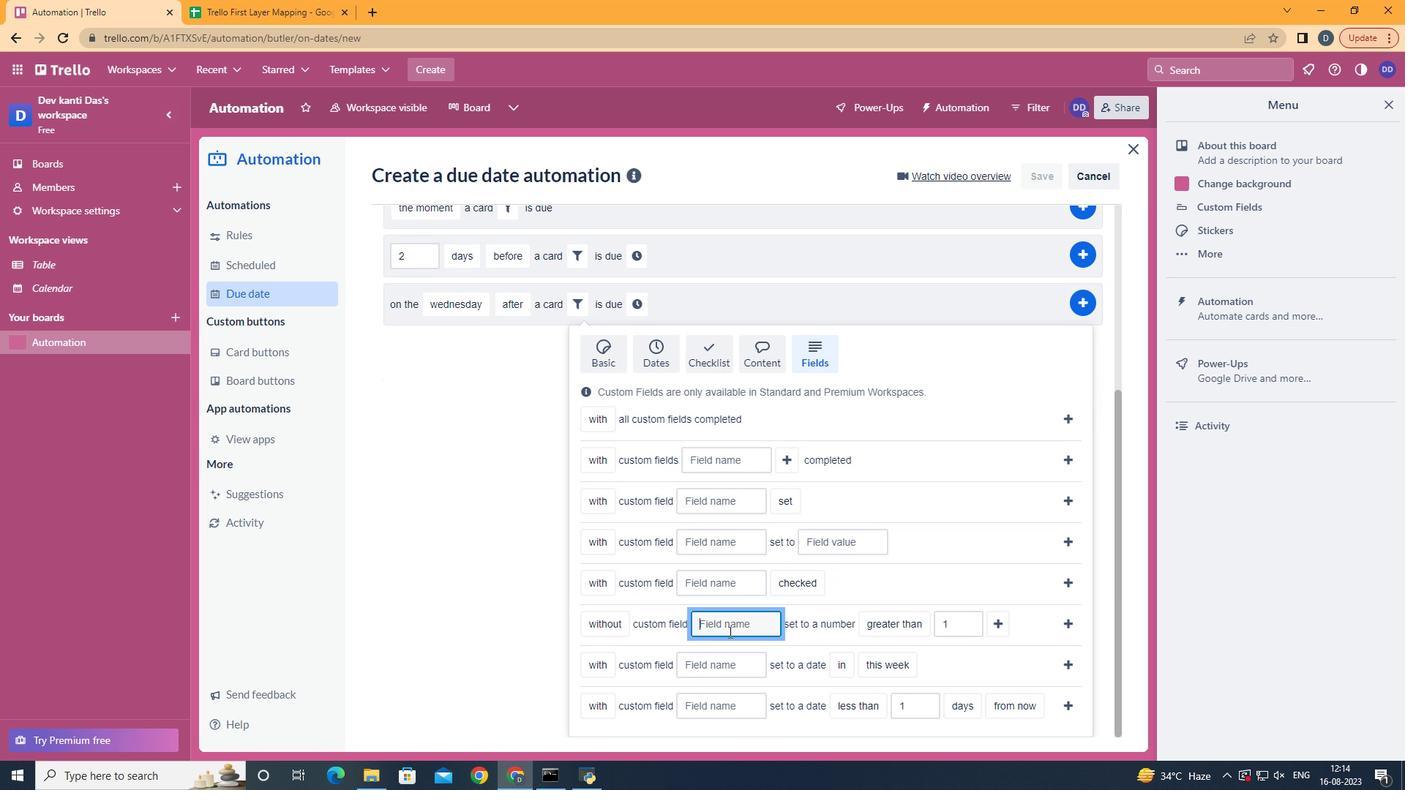 
Action: Key pressed <Key.shift>Resume
Screenshot: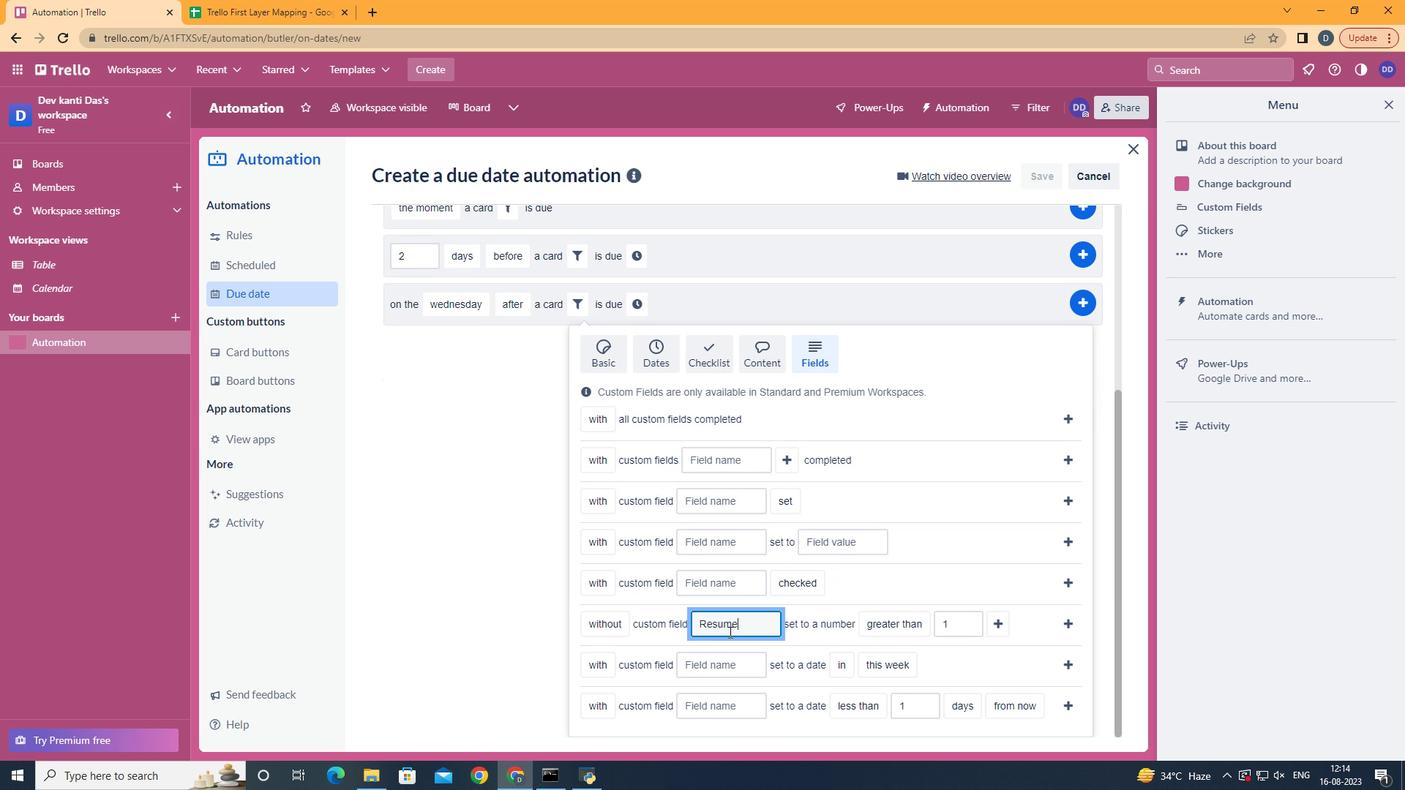 
Action: Mouse moved to (987, 619)
Screenshot: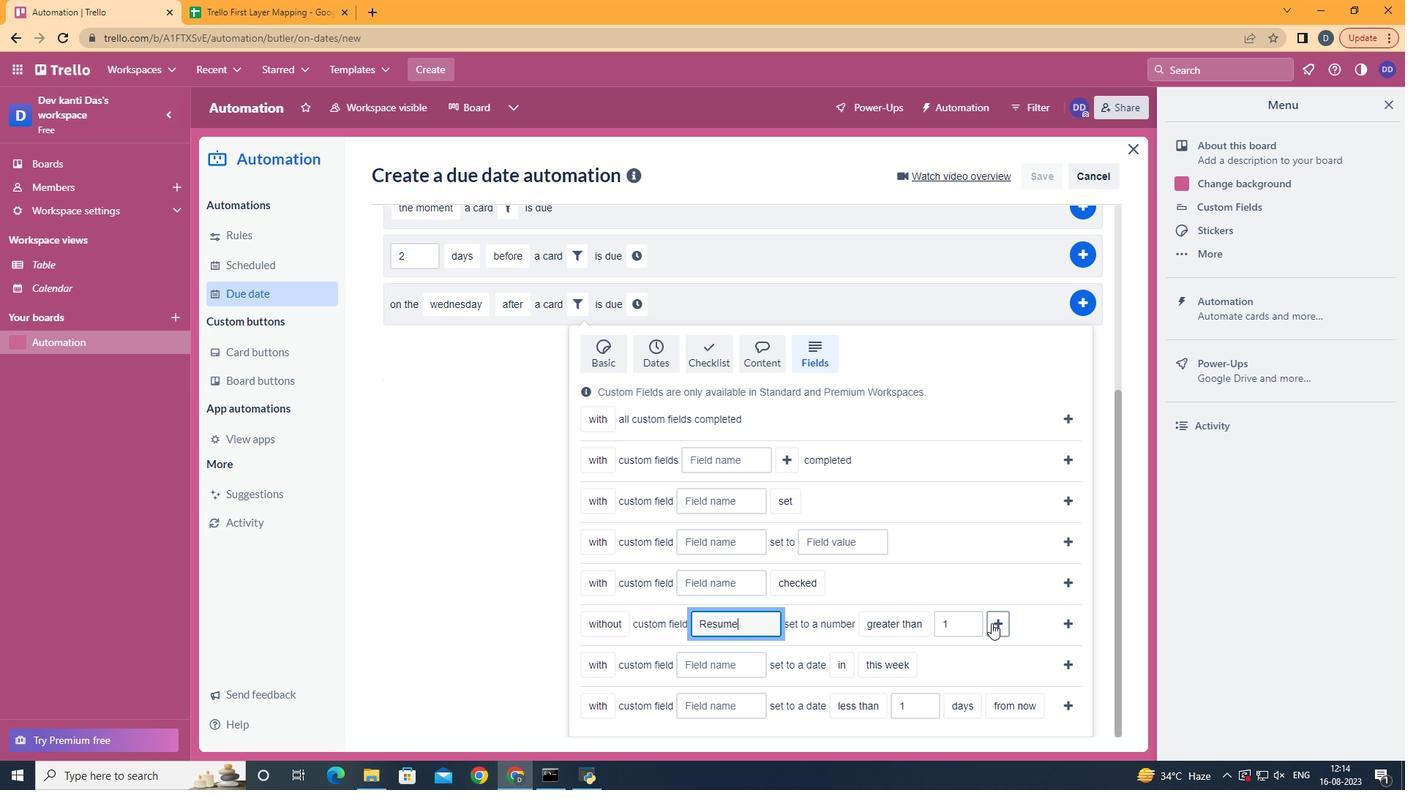 
Action: Mouse pressed left at (987, 619)
Screenshot: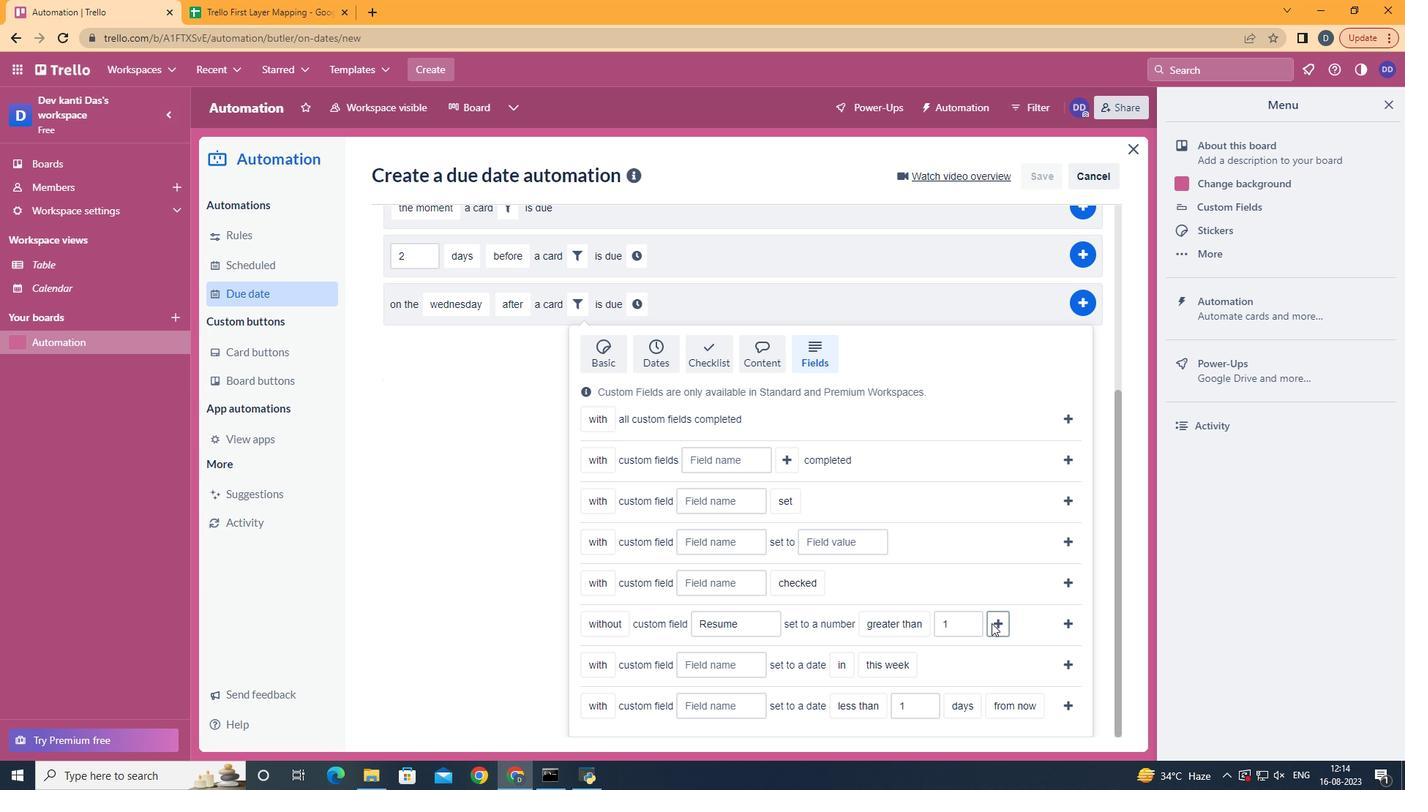 
Action: Mouse moved to (666, 589)
Screenshot: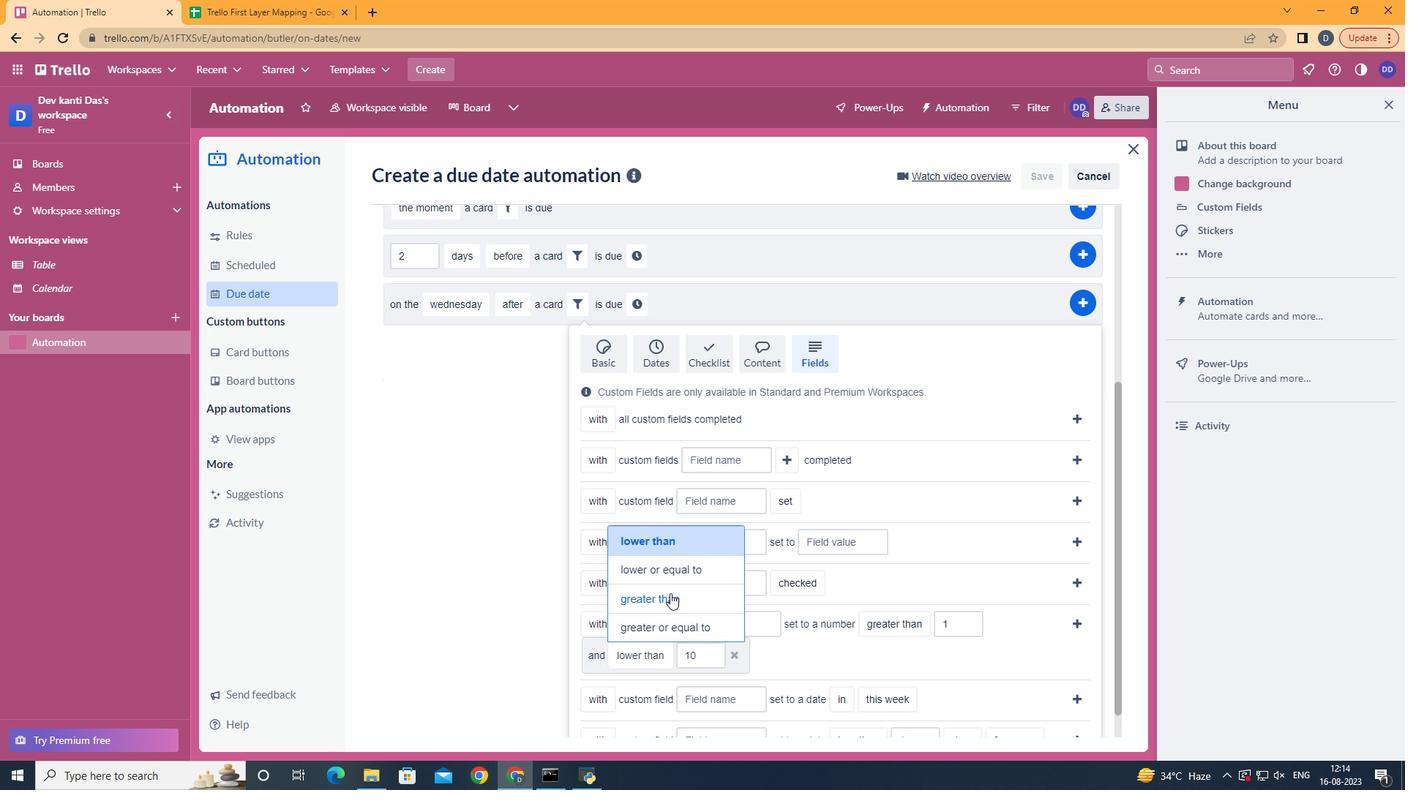 
Action: Mouse pressed left at (666, 589)
Screenshot: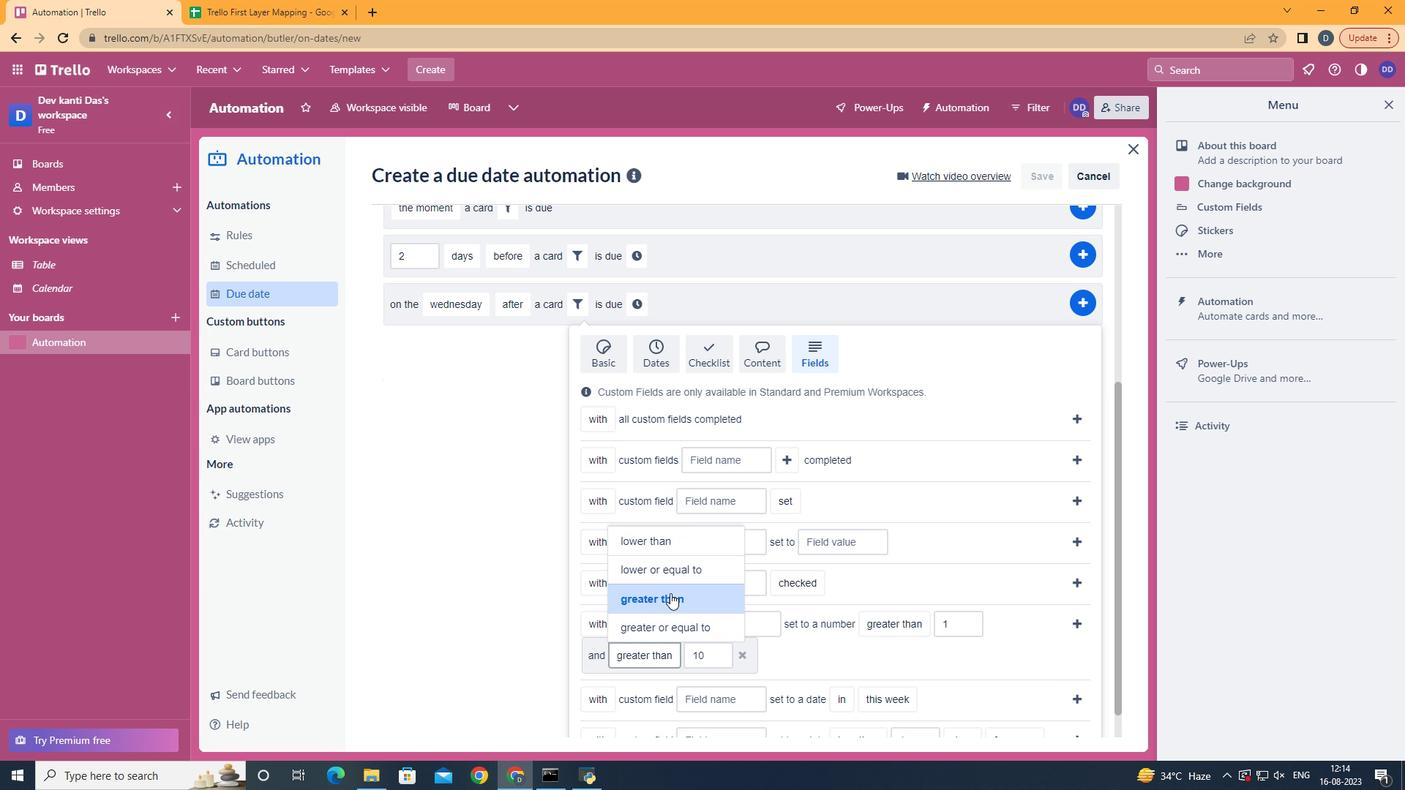 
Action: Mouse moved to (1065, 617)
Screenshot: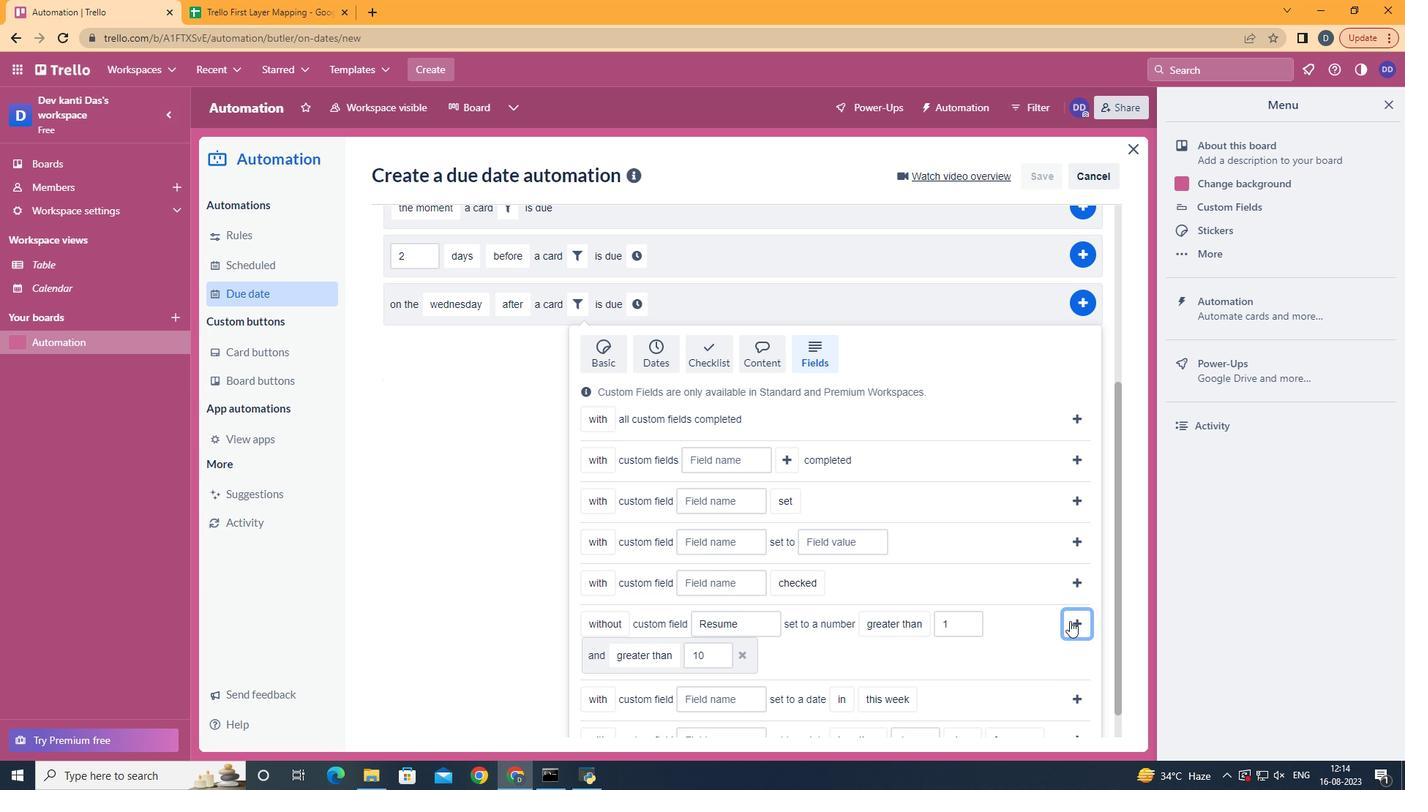 
Action: Mouse pressed left at (1065, 617)
Screenshot: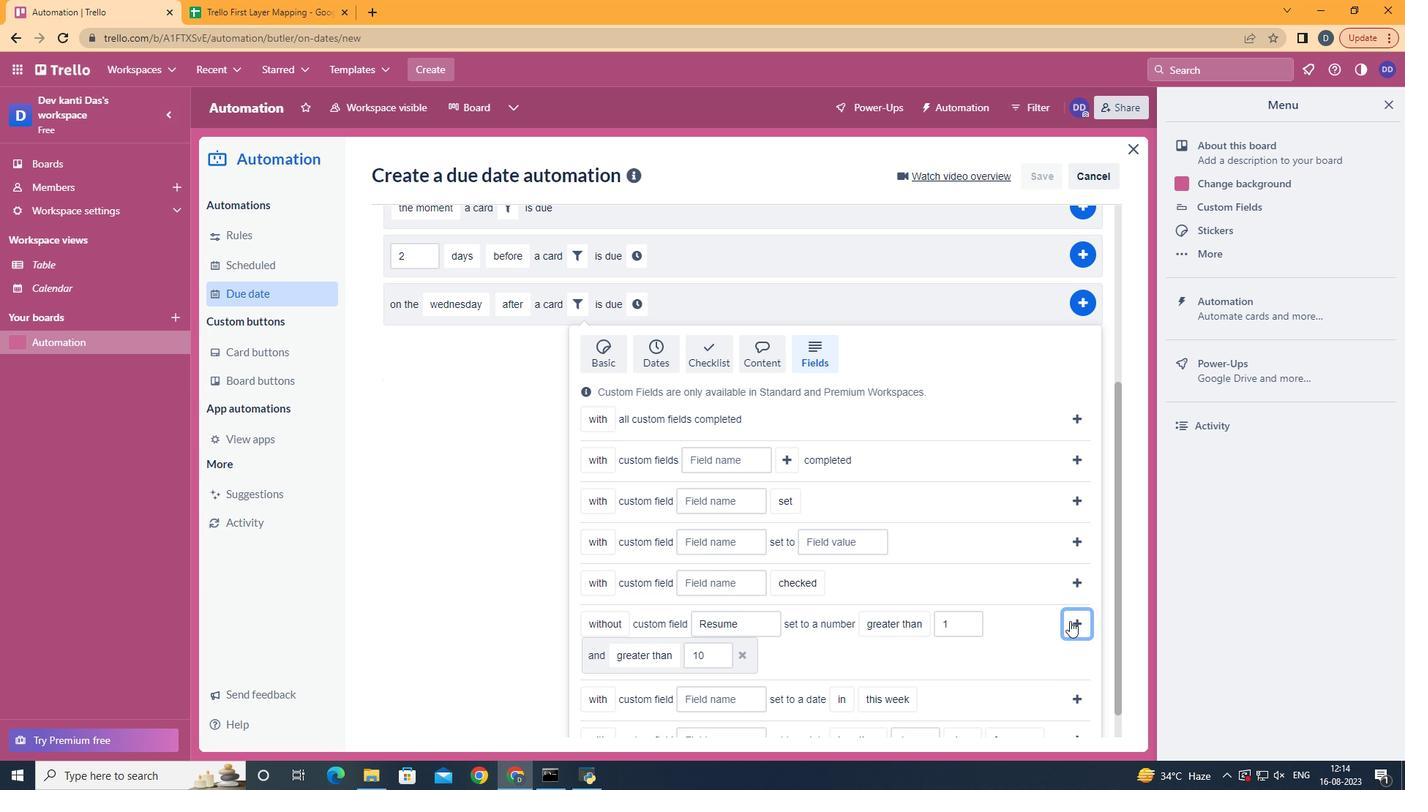 
Action: Mouse moved to (1043, 584)
Screenshot: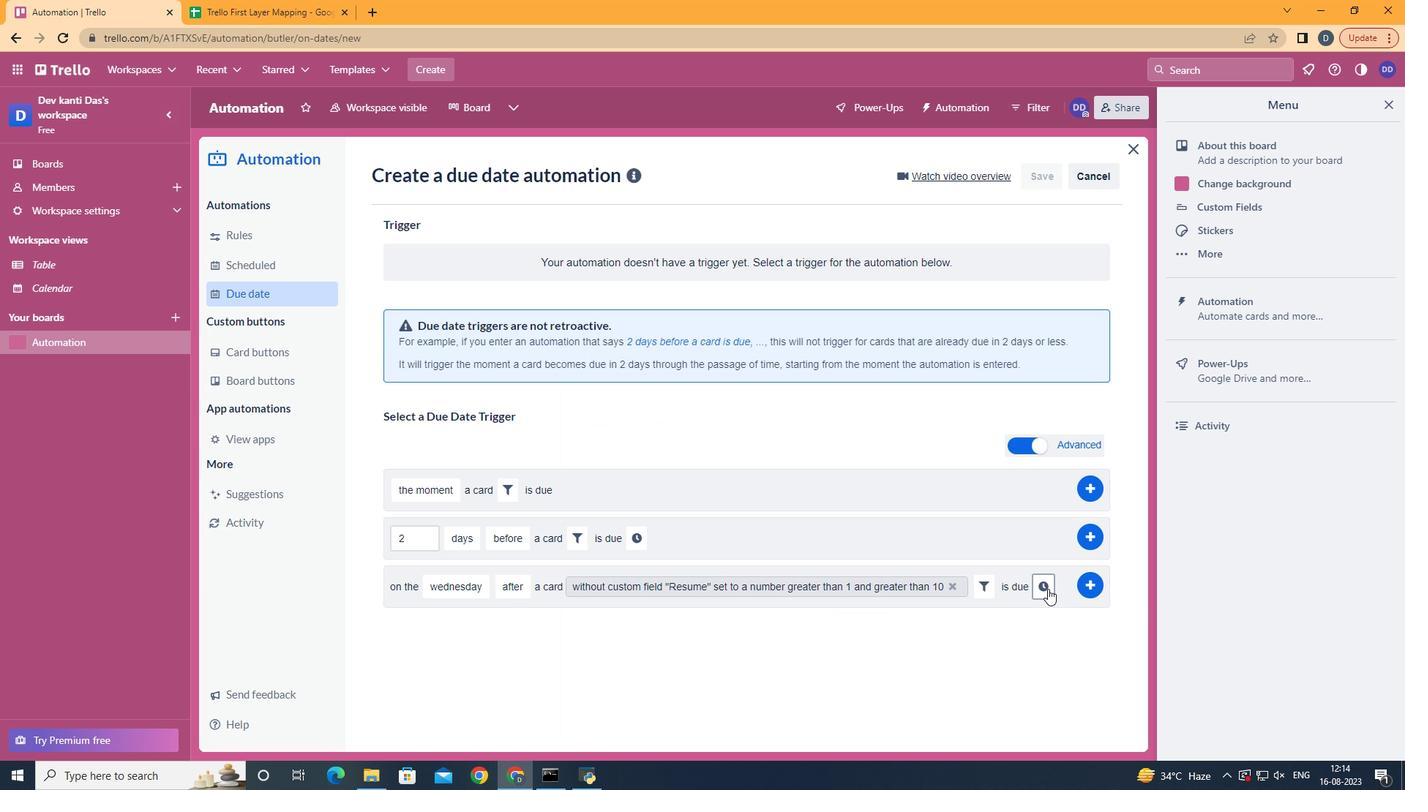 
Action: Mouse pressed left at (1043, 584)
Screenshot: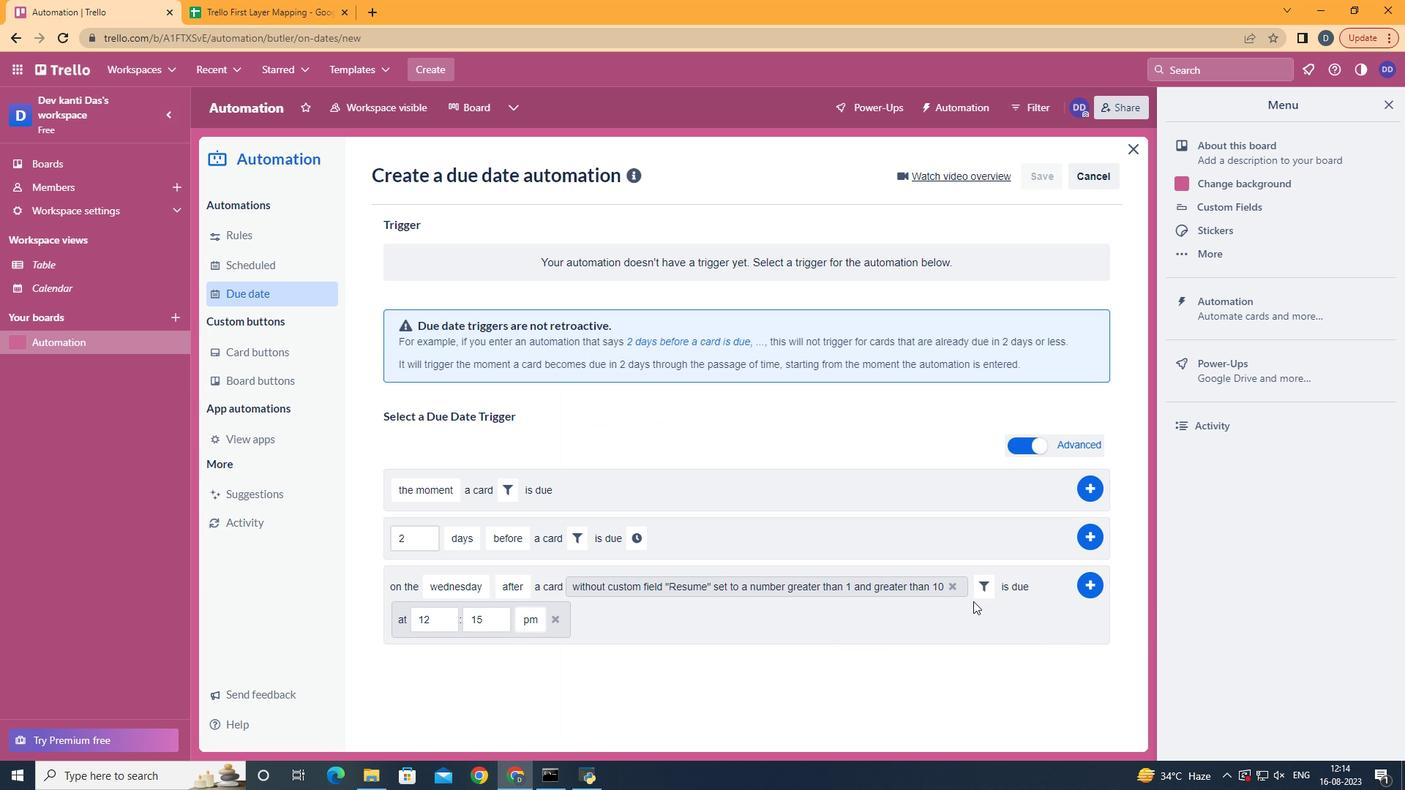 
Action: Mouse moved to (446, 614)
Screenshot: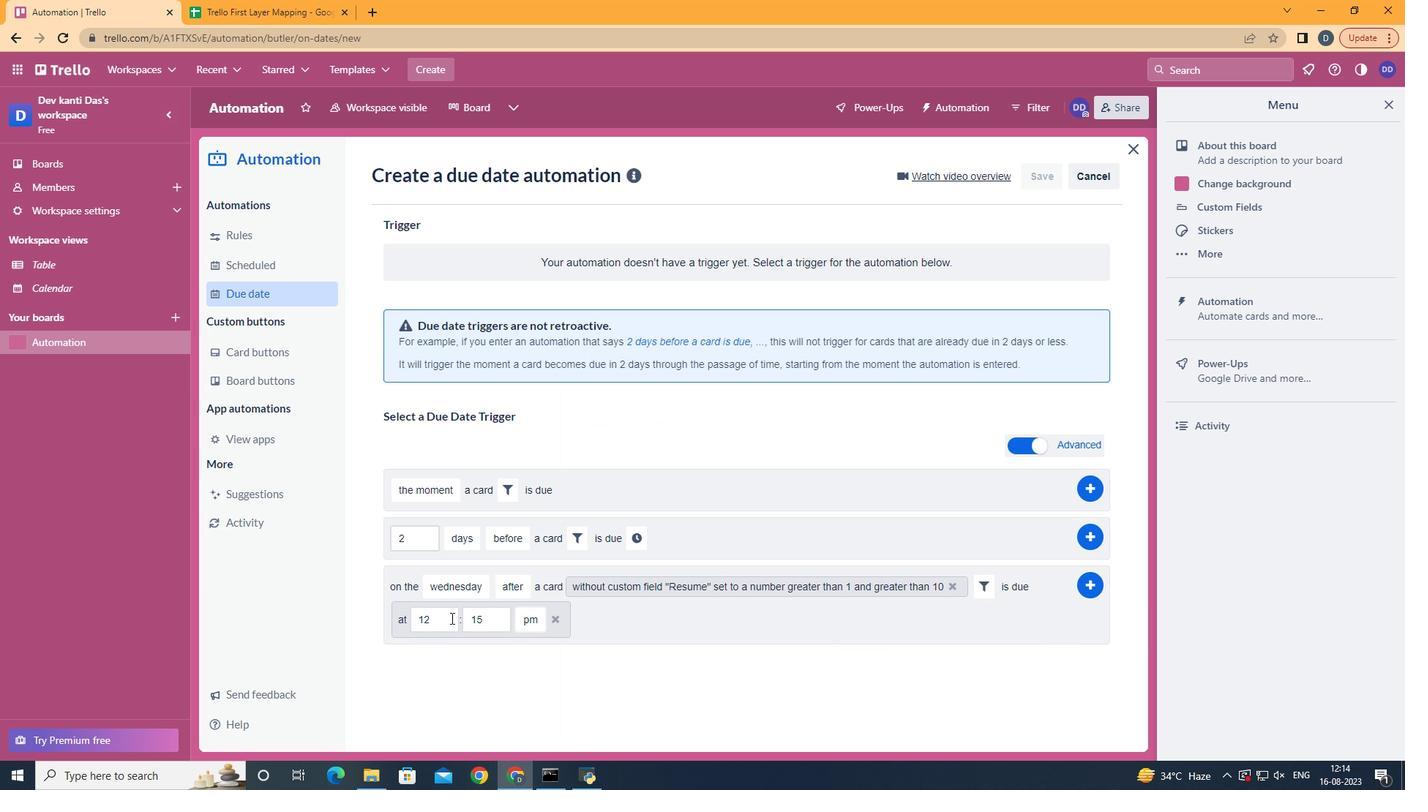 
Action: Mouse pressed left at (446, 614)
Screenshot: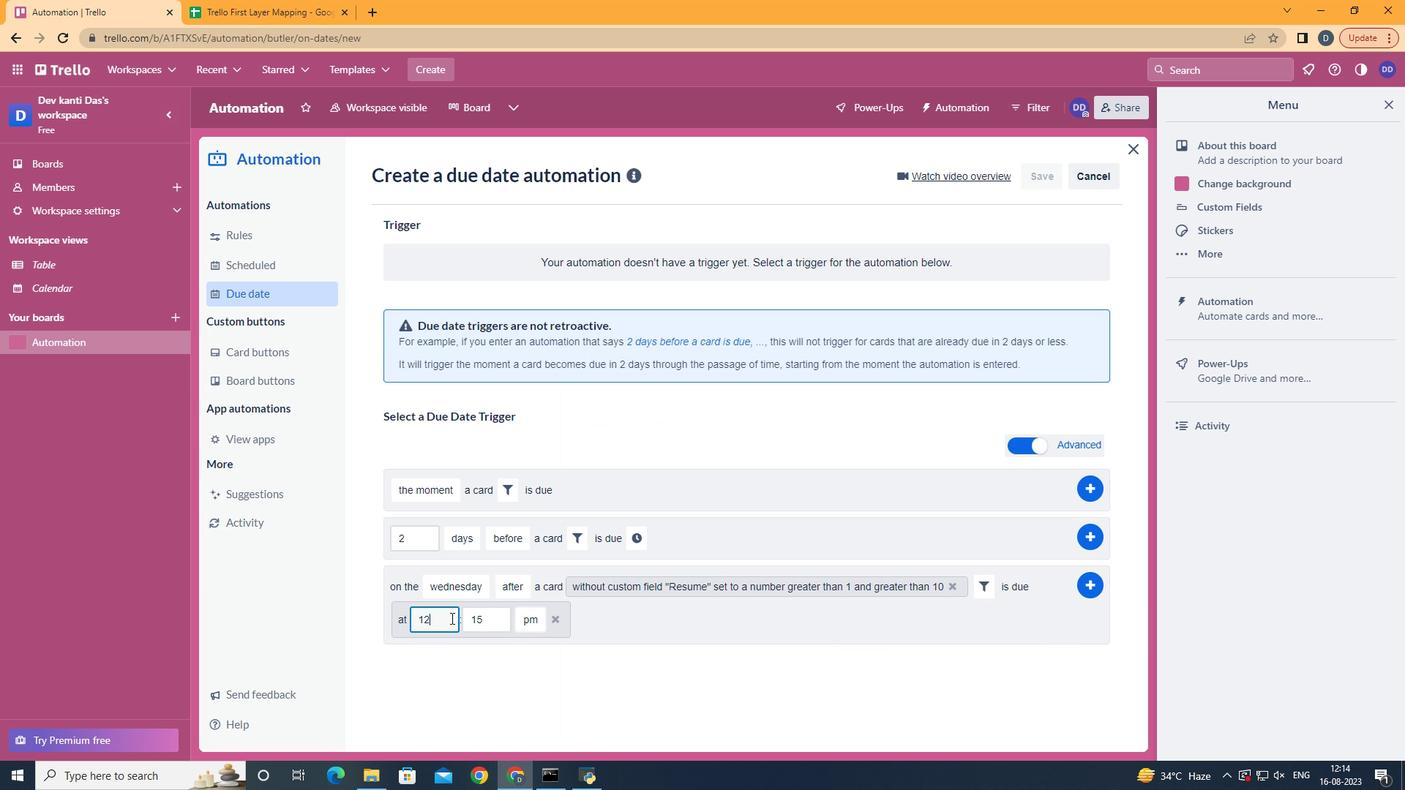 
Action: Key pressed <Key.backspace>1
Screenshot: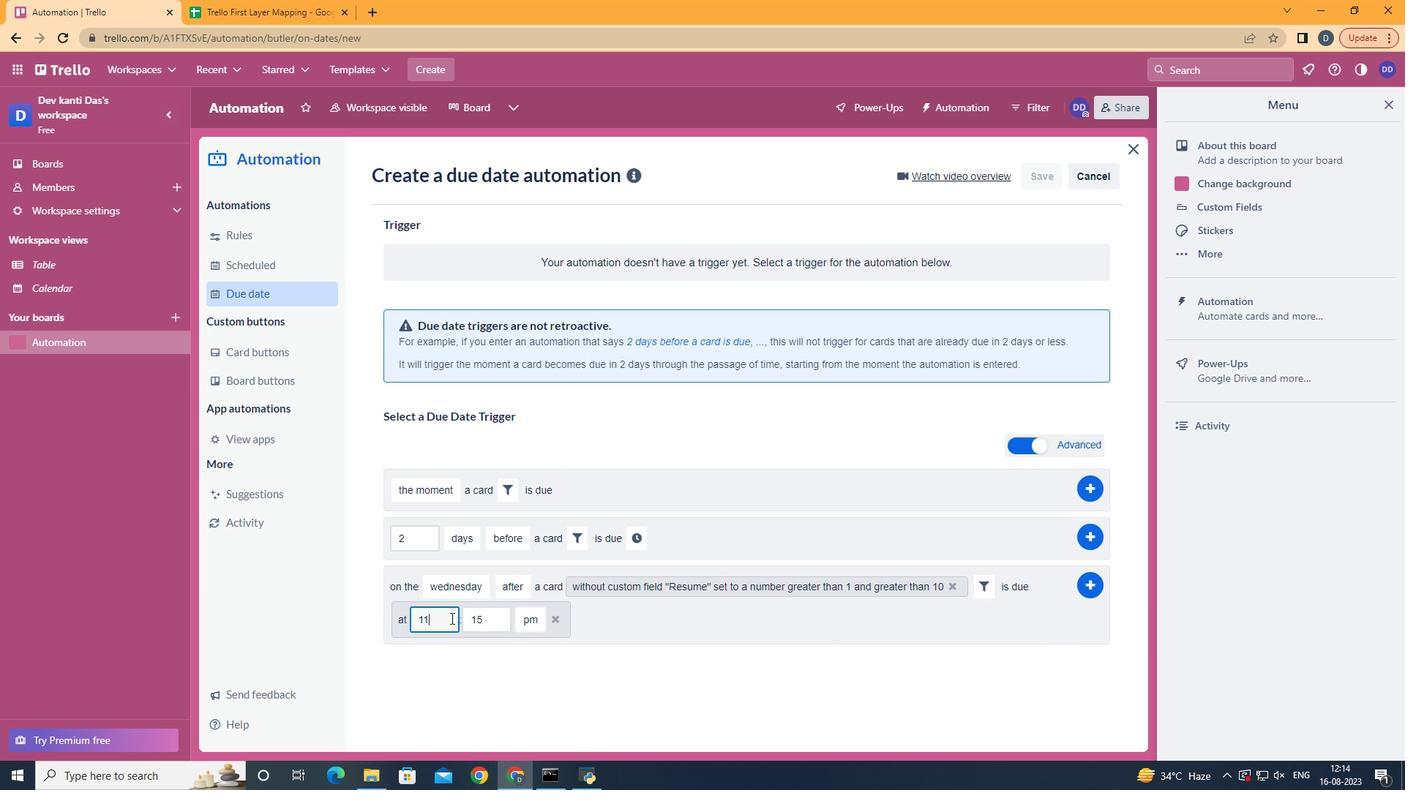 
Action: Mouse moved to (495, 617)
Screenshot: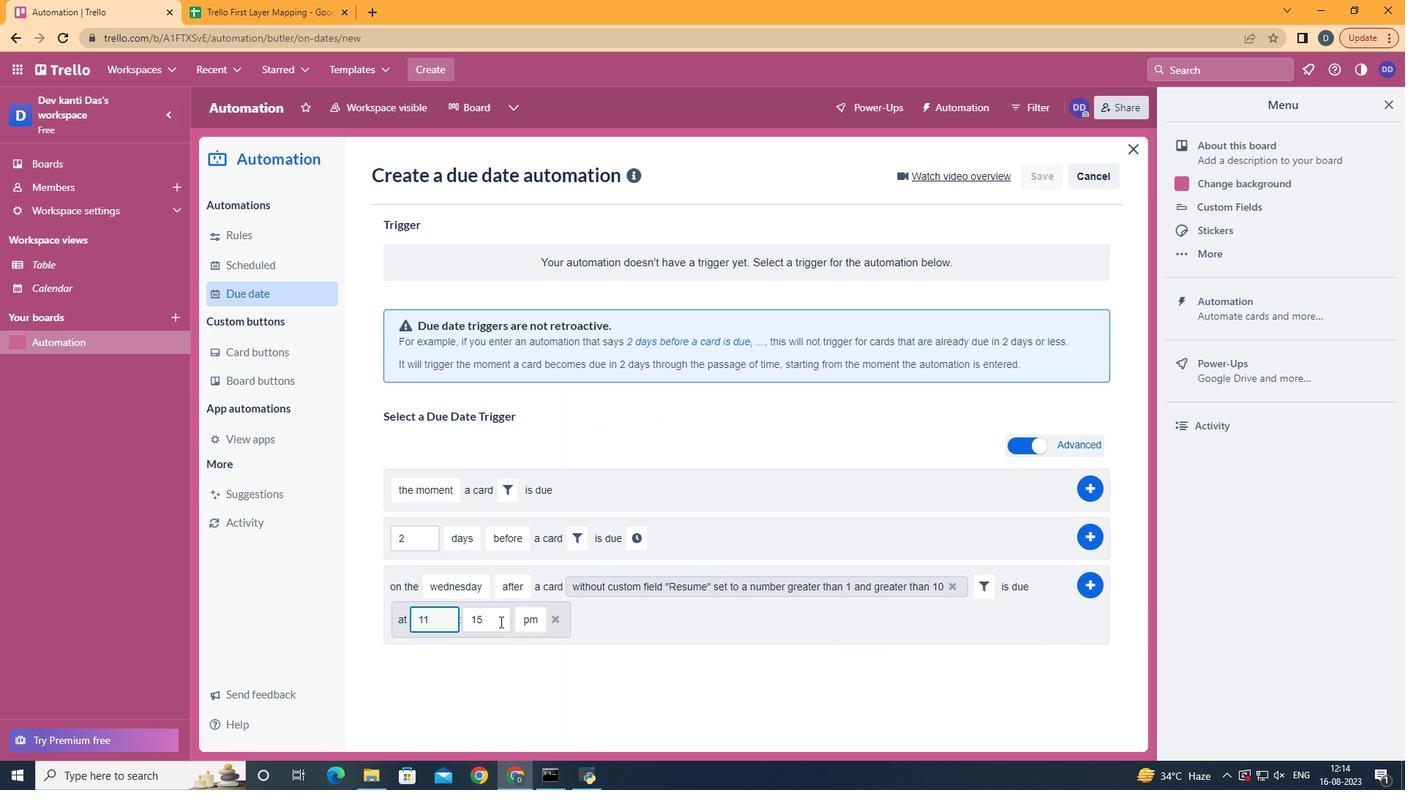 
Action: Mouse pressed left at (495, 617)
Screenshot: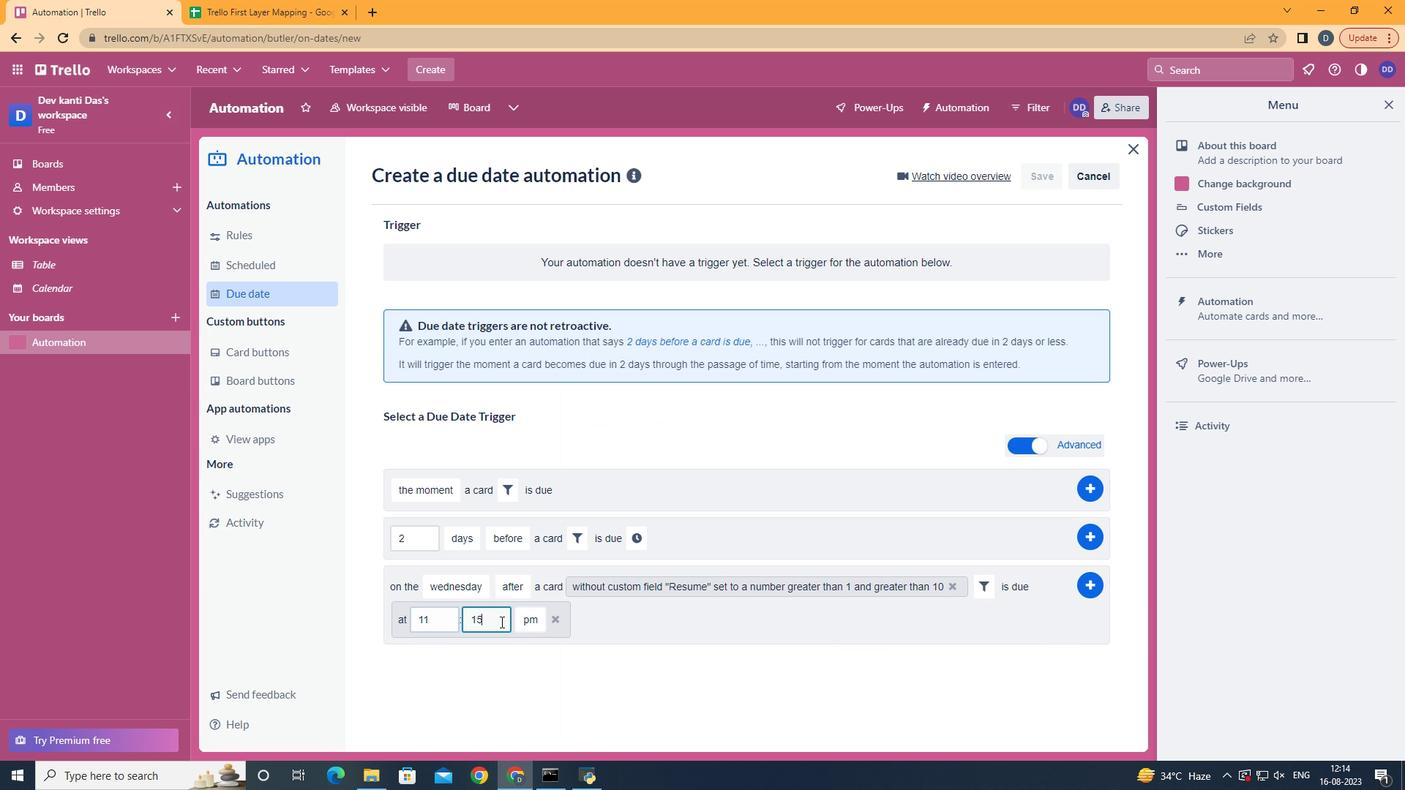 
Action: Mouse moved to (496, 617)
Screenshot: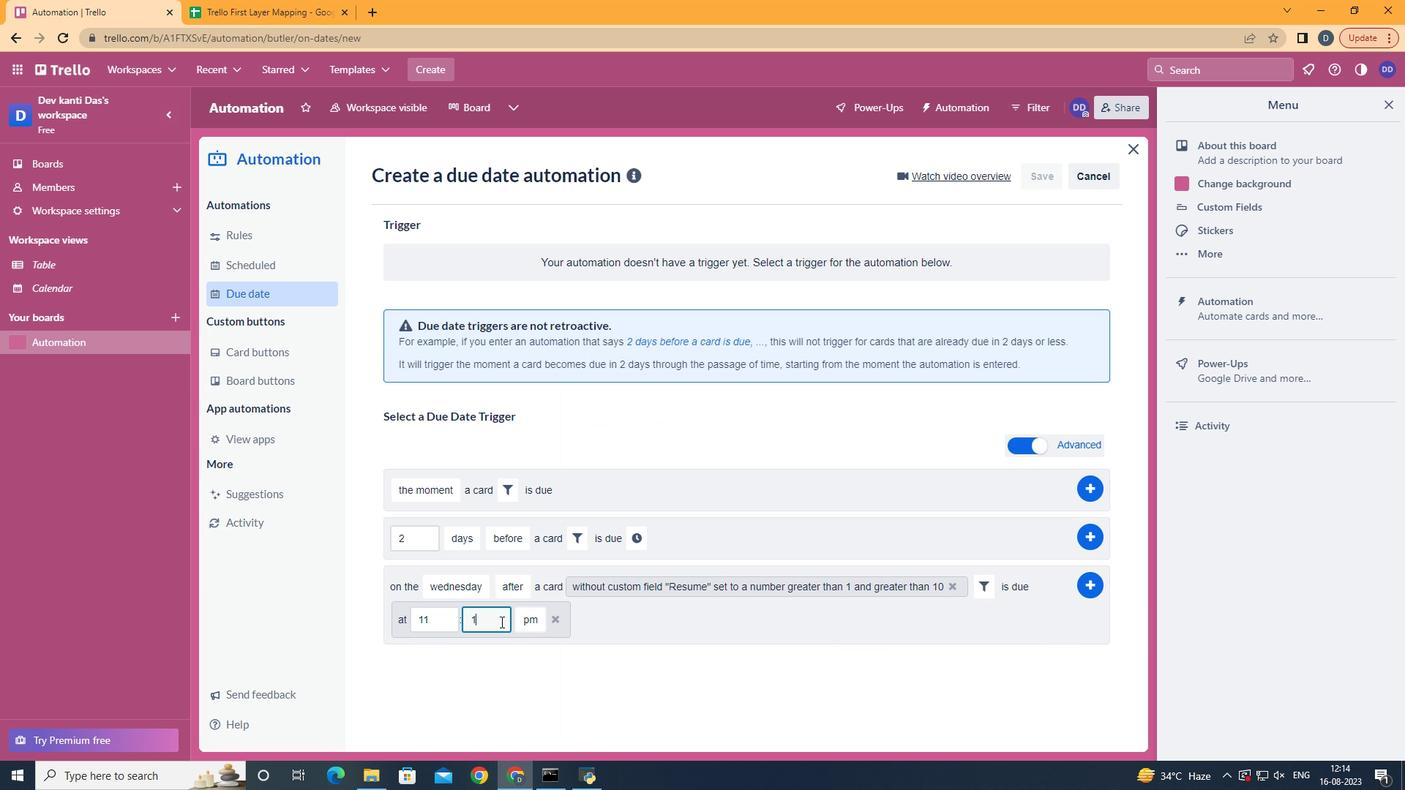 
Action: Key pressed <Key.backspace><Key.backspace>00
Screenshot: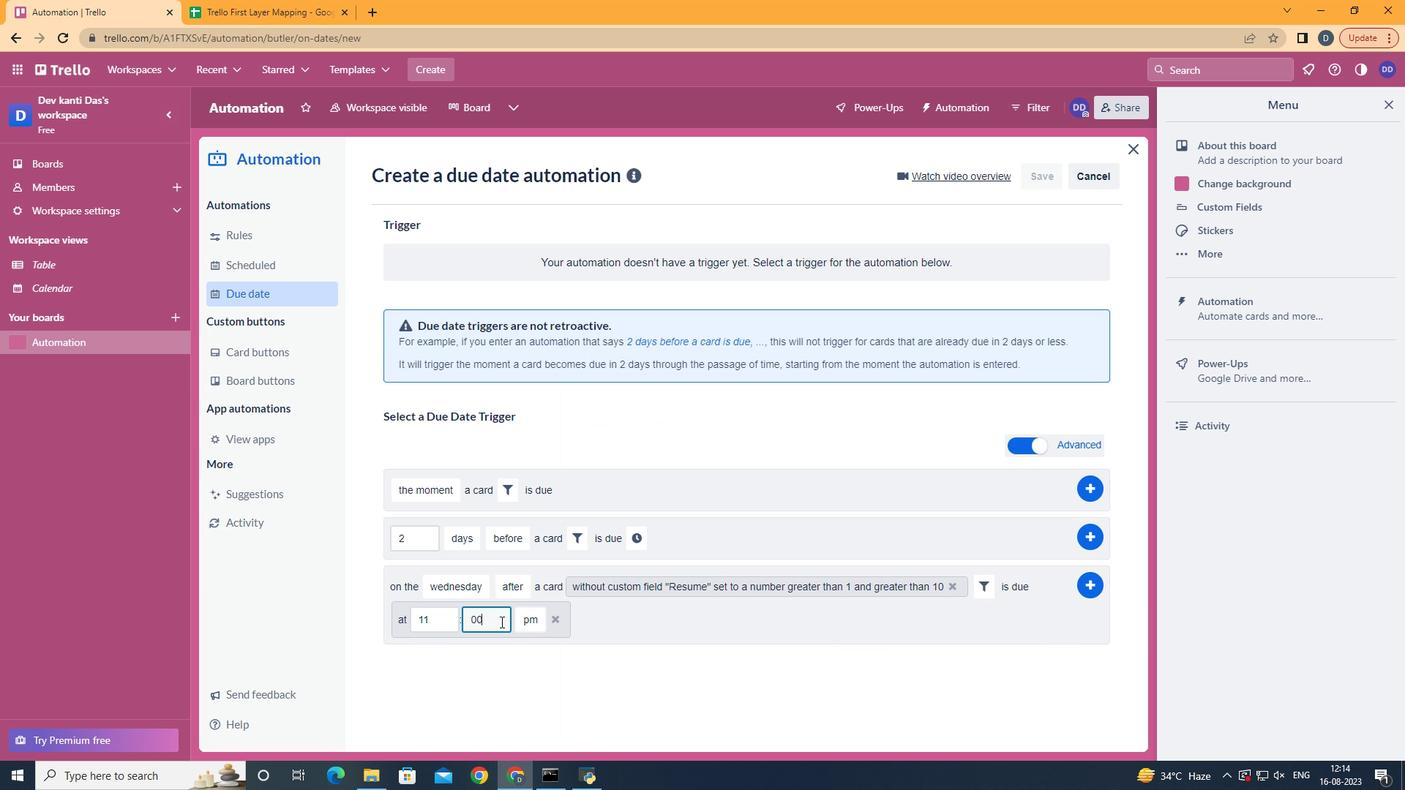 
Action: Mouse moved to (530, 641)
Screenshot: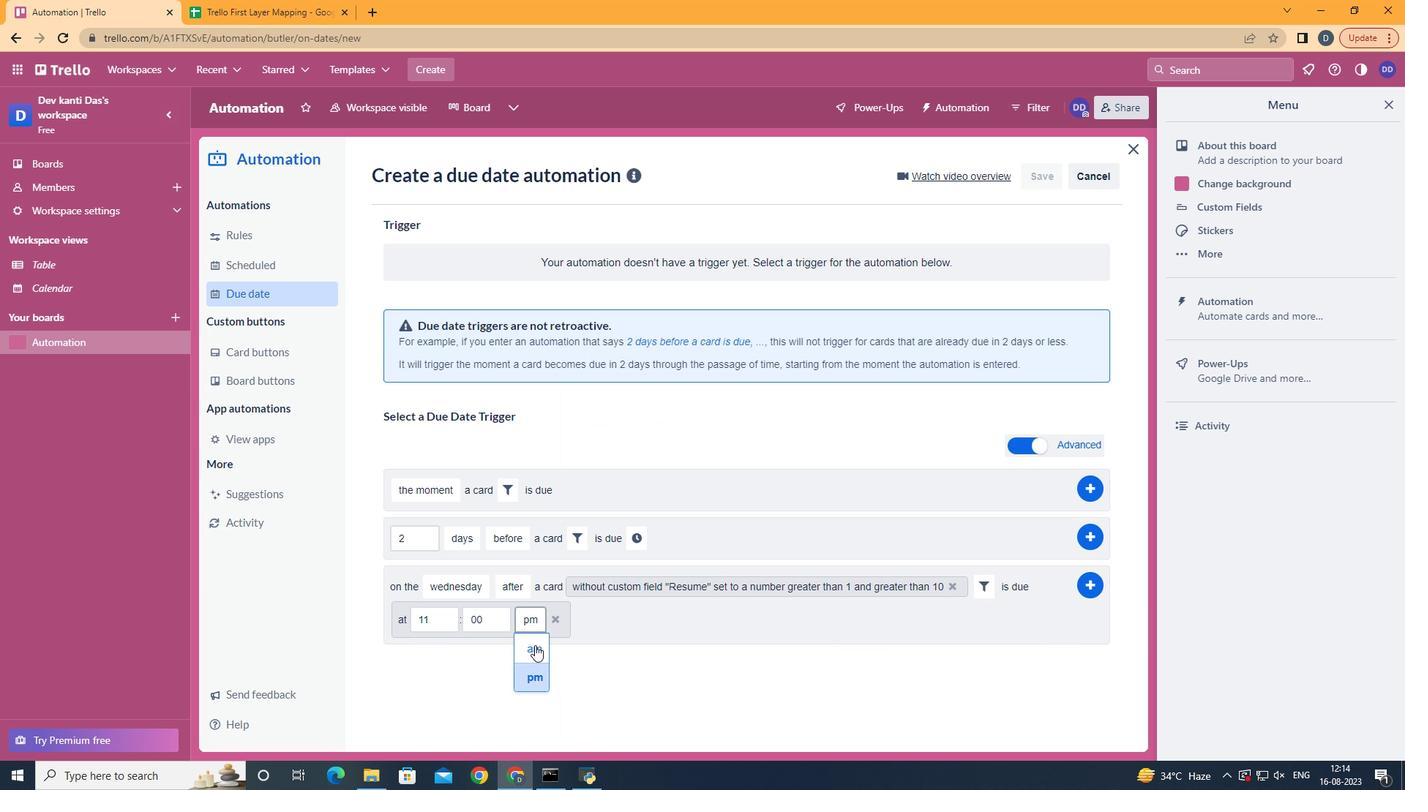 
Action: Mouse pressed left at (530, 641)
Screenshot: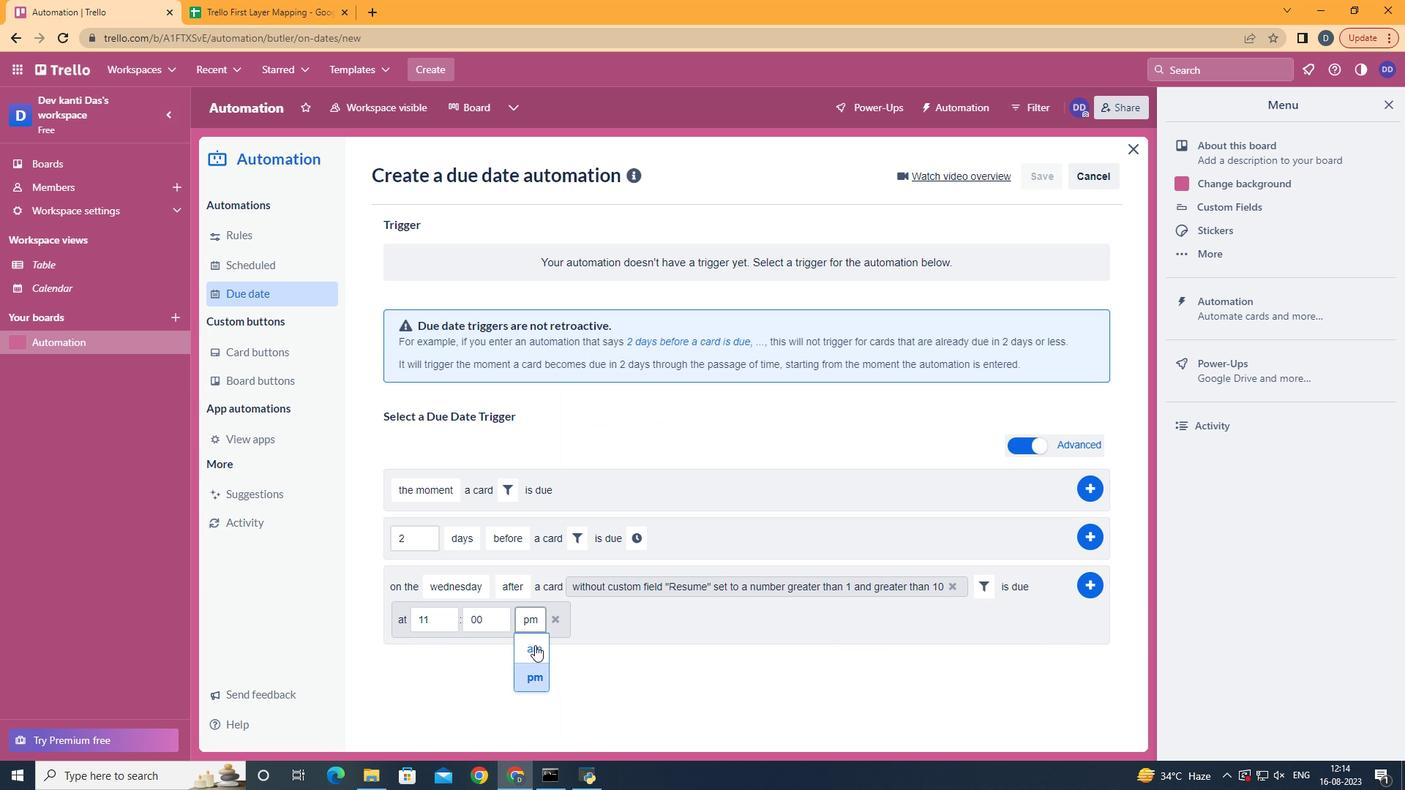 
Action: Mouse moved to (1093, 579)
Screenshot: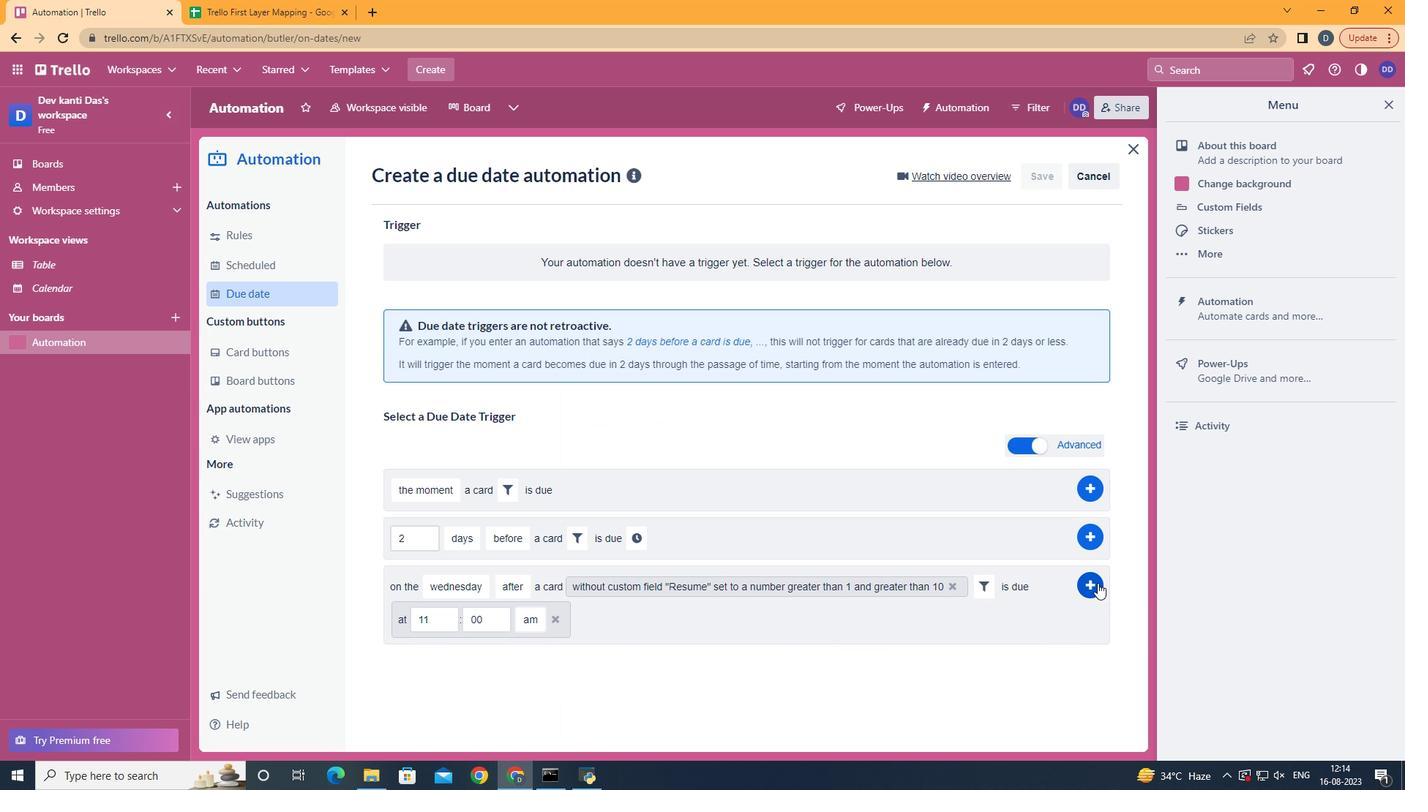 
Action: Mouse pressed left at (1093, 579)
Screenshot: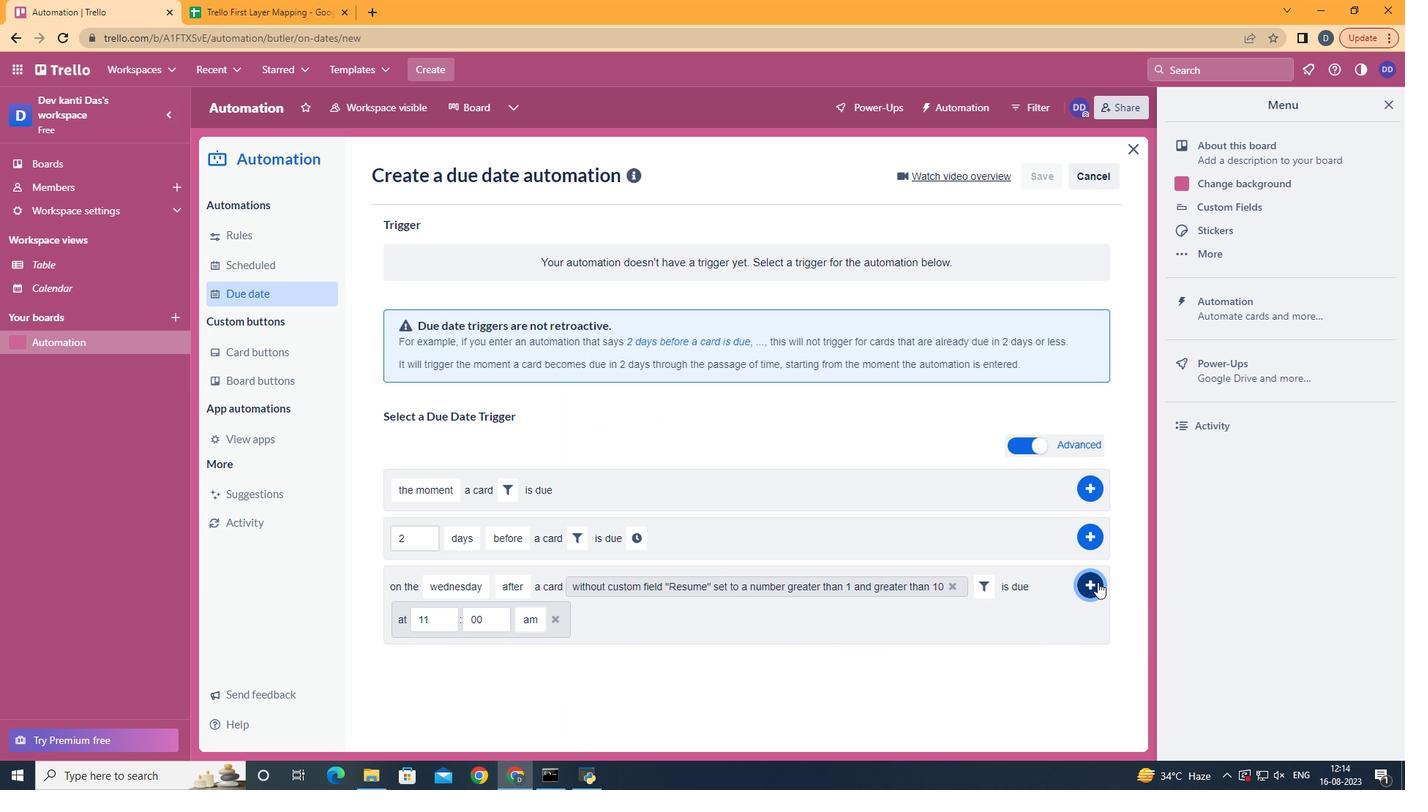 
Action: Mouse moved to (1093, 578)
Screenshot: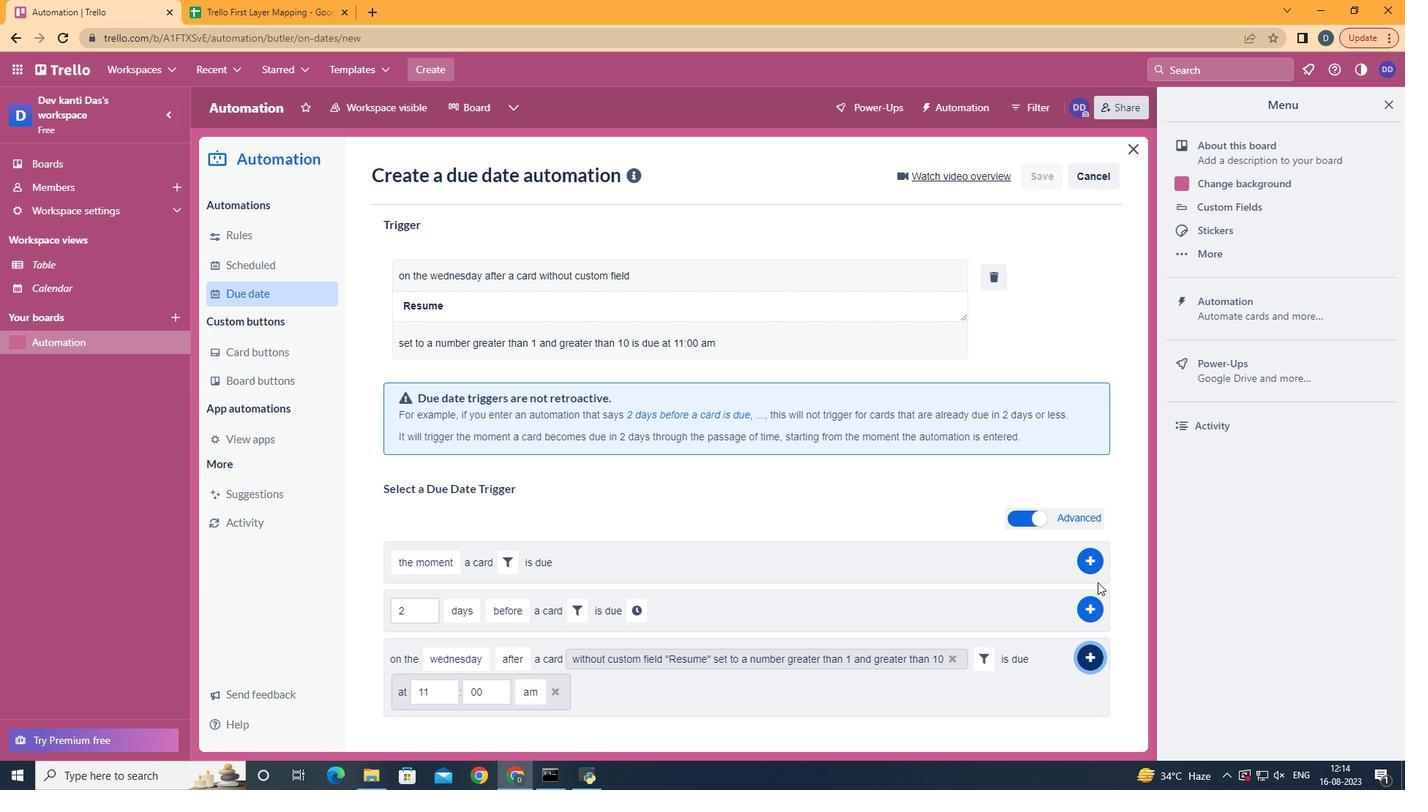 
